 Task: Find connections with filter location Saint-Herblain with filter topic #innovationwith filter profile language Potuguese with filter current company RIVIGO with filter school GOVERNMENT ENGINEERING COLLEGE, BHARUCH 014 with filter industry Consumer Goods Rental with filter service category Tax Preparation with filter keywords title Bank Teller
Action: Mouse pressed left at (248, 197)
Screenshot: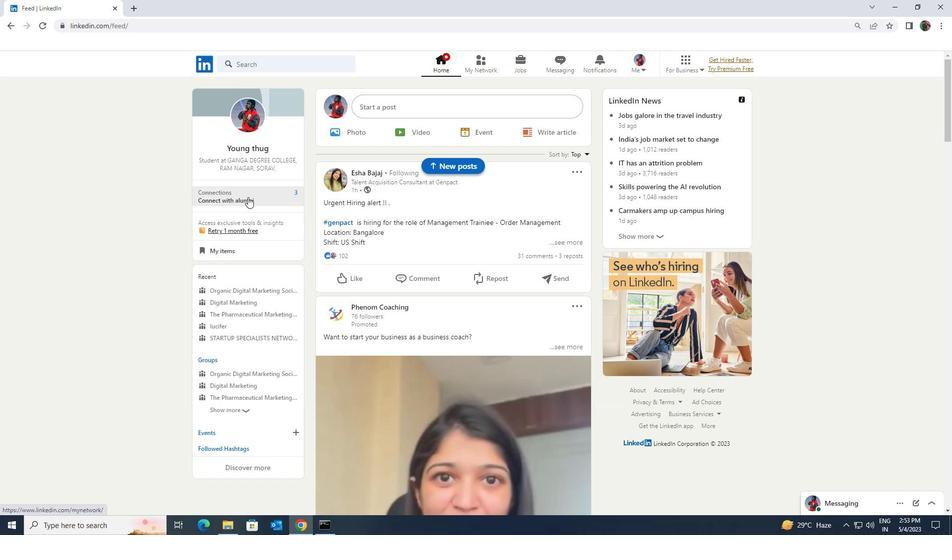 
Action: Mouse moved to (255, 114)
Screenshot: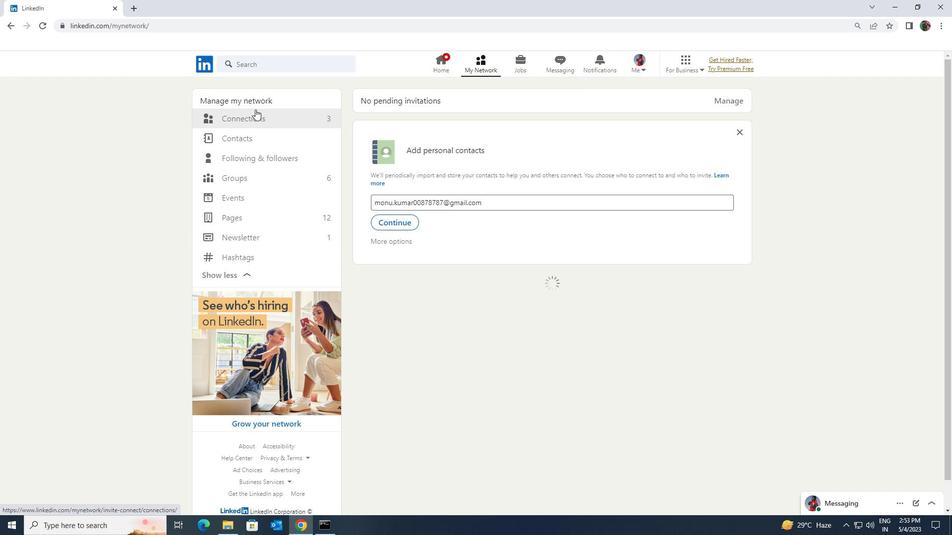 
Action: Mouse pressed left at (255, 114)
Screenshot: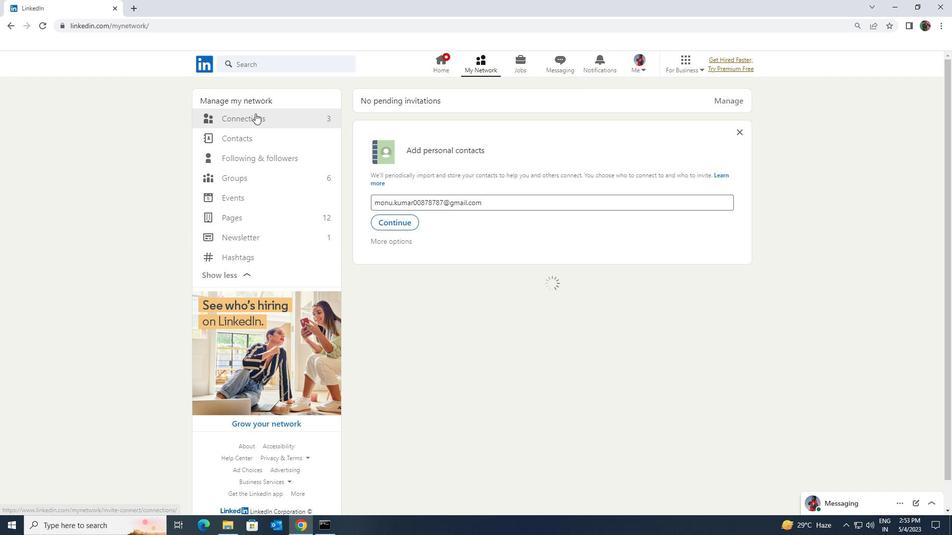 
Action: Mouse moved to (525, 120)
Screenshot: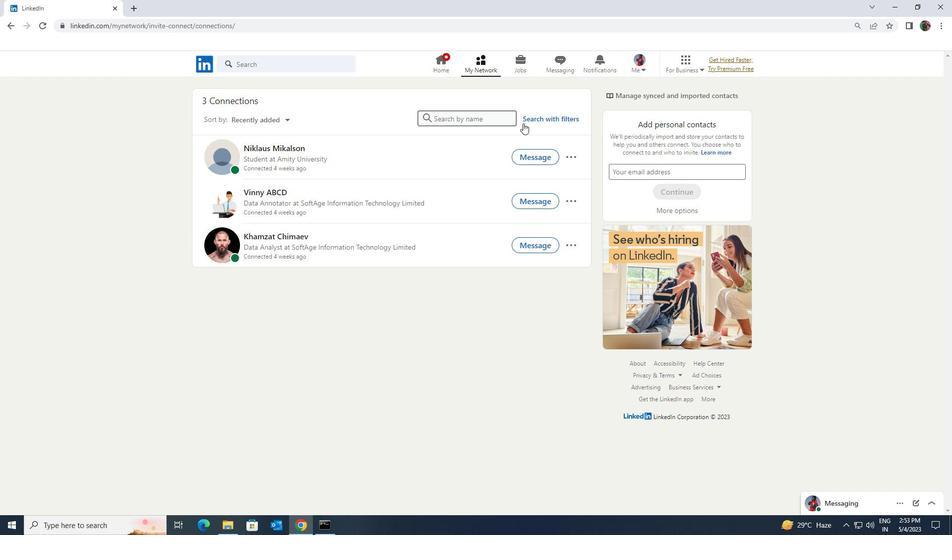 
Action: Mouse pressed left at (525, 120)
Screenshot: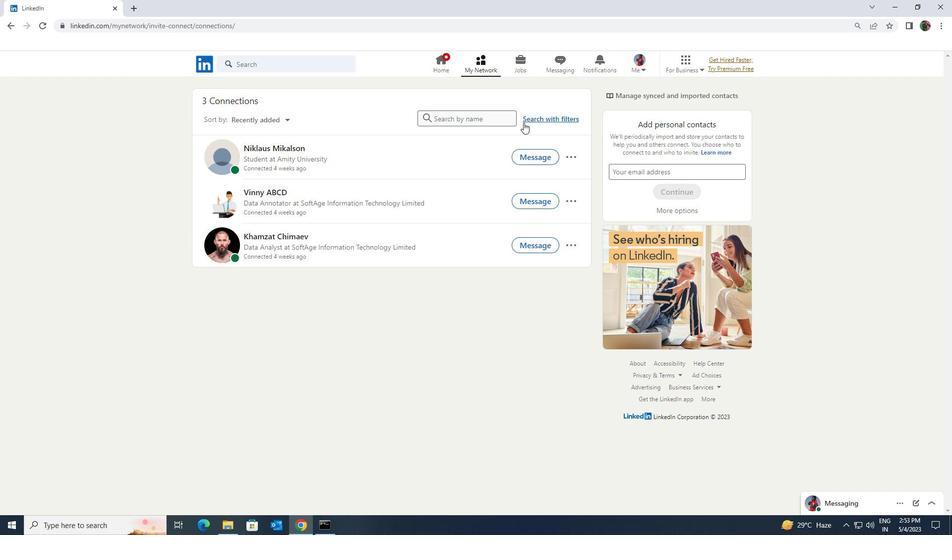 
Action: Mouse moved to (509, 94)
Screenshot: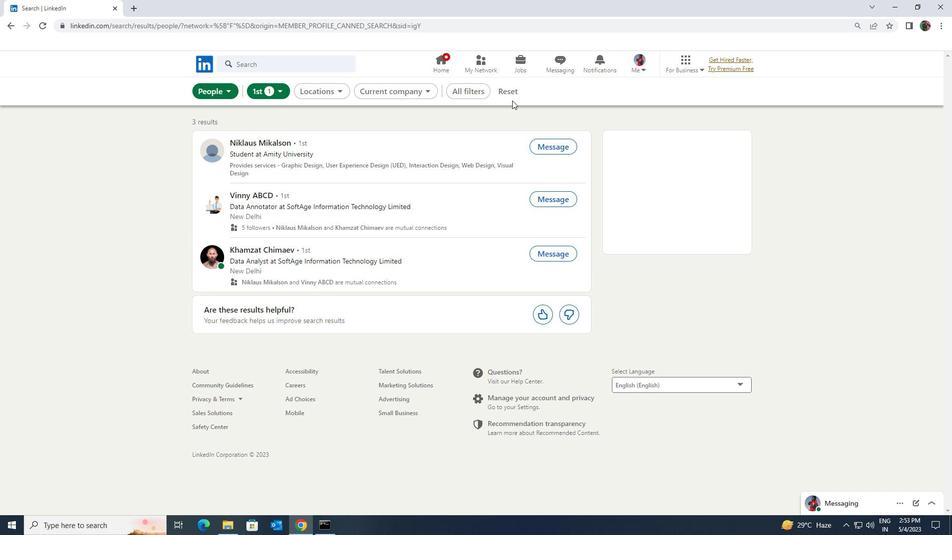 
Action: Mouse pressed left at (509, 94)
Screenshot: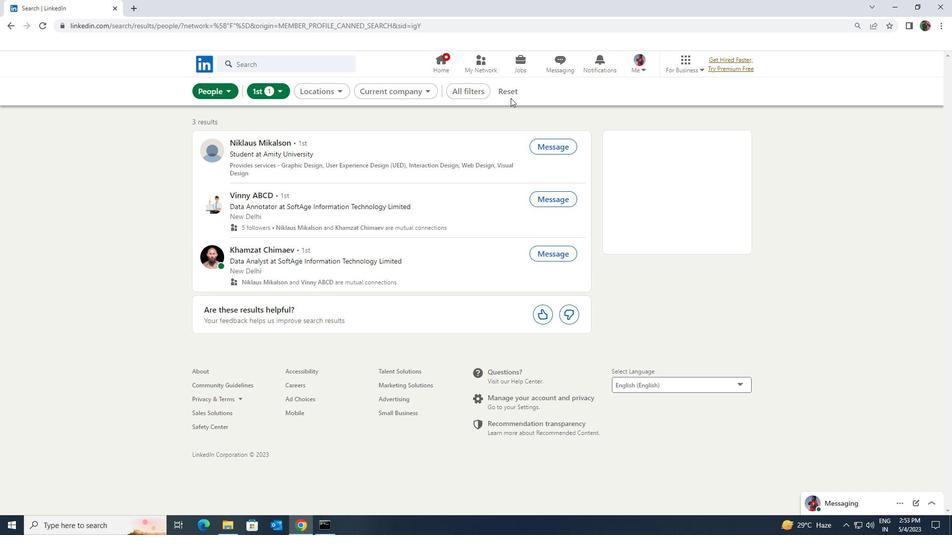 
Action: Mouse moved to (488, 88)
Screenshot: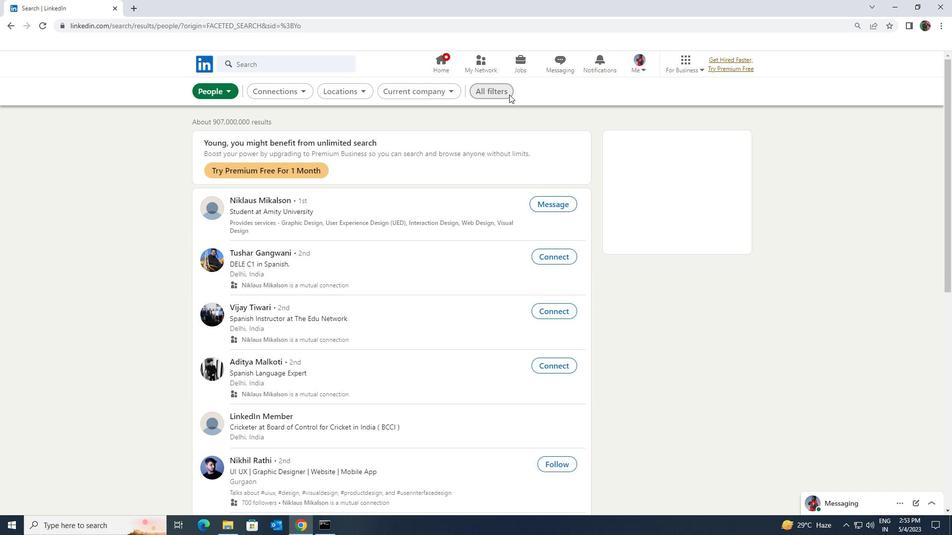 
Action: Mouse pressed left at (488, 88)
Screenshot: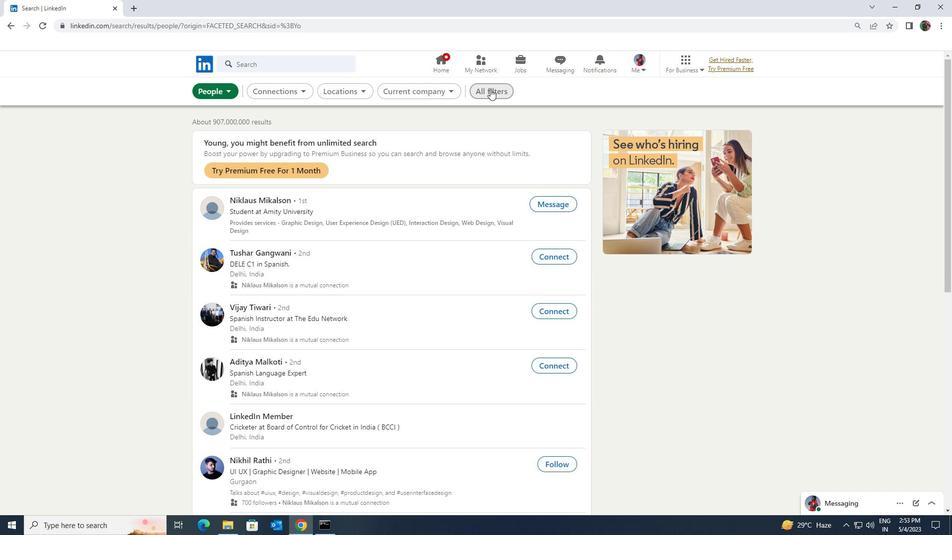 
Action: Mouse moved to (824, 387)
Screenshot: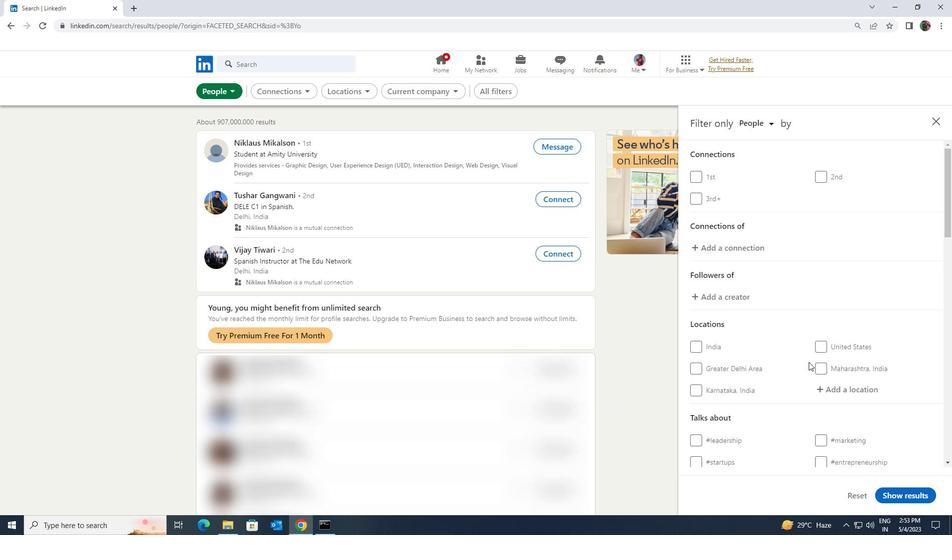 
Action: Mouse pressed left at (824, 387)
Screenshot: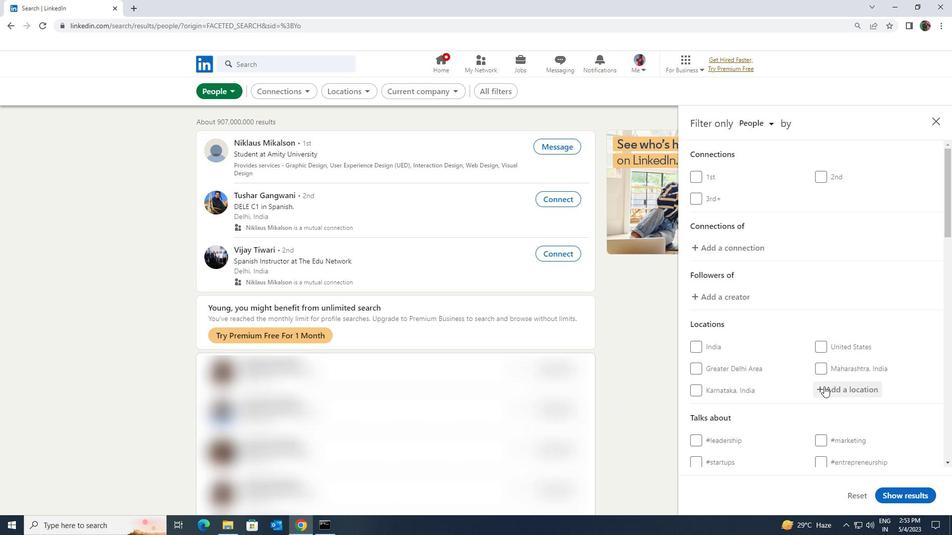 
Action: Key pressed <Key.shift>SAINT<Key.space><Key.shift><Key.shift><Key.shift><Key.shift><Key.shift><Key.shift><Key.shift><Key.shift><Key.shift><Key.shift><Key.shift><Key.shift><Key.shift><Key.shift><Key.shift><Key.shift><Key.shift><Key.shift>HERB
Screenshot: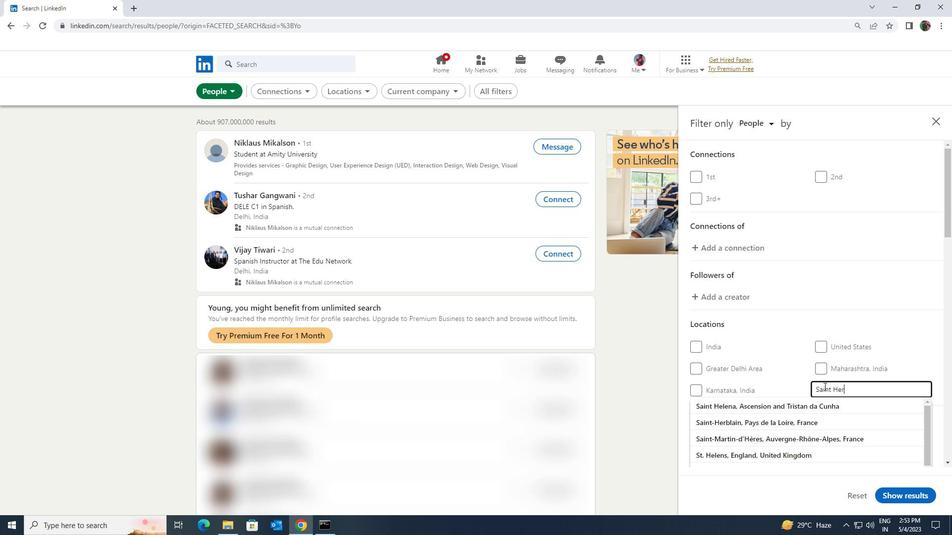 
Action: Mouse moved to (823, 401)
Screenshot: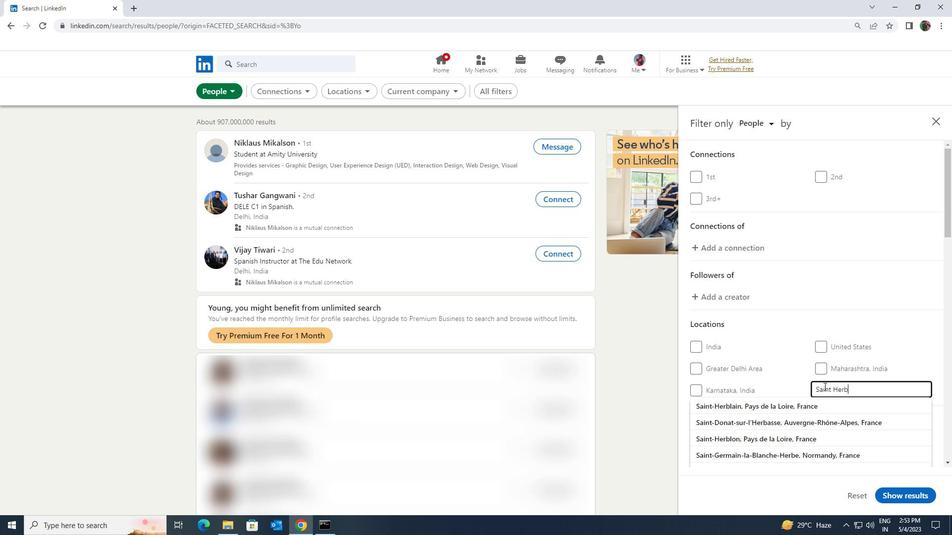 
Action: Mouse pressed left at (823, 401)
Screenshot: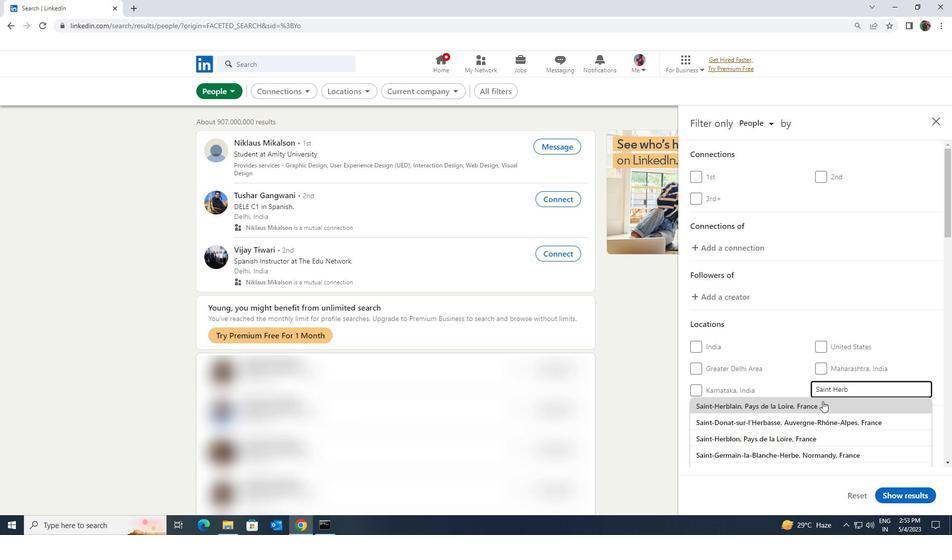 
Action: Mouse moved to (821, 401)
Screenshot: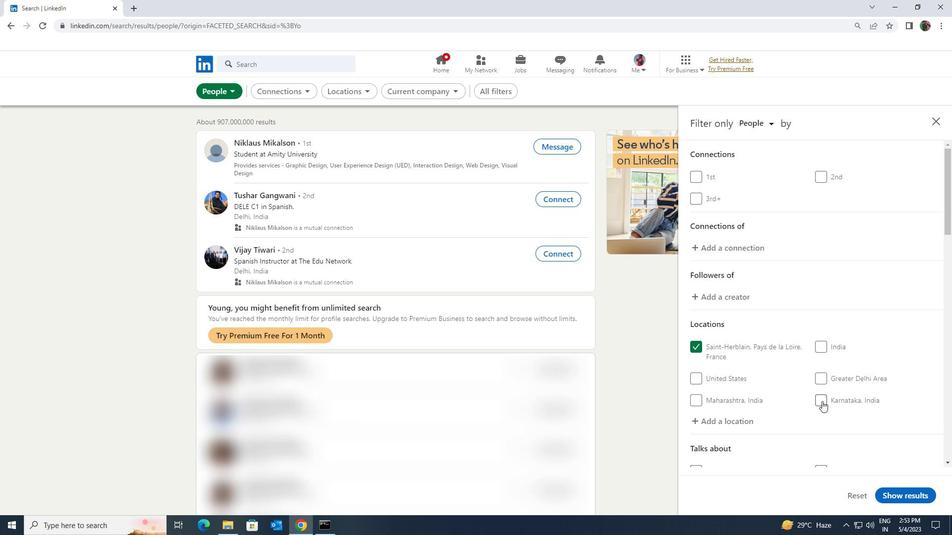 
Action: Mouse scrolled (821, 401) with delta (0, 0)
Screenshot: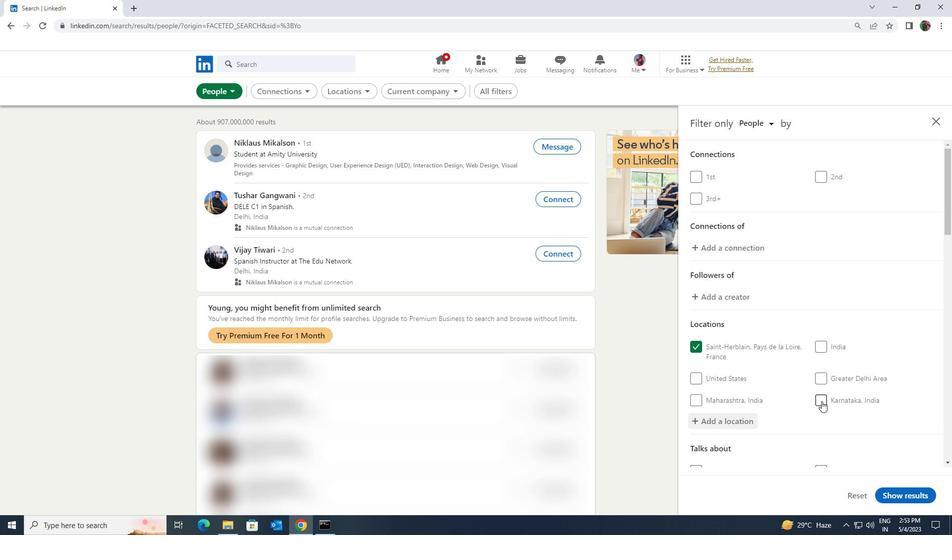 
Action: Mouse scrolled (821, 401) with delta (0, 0)
Screenshot: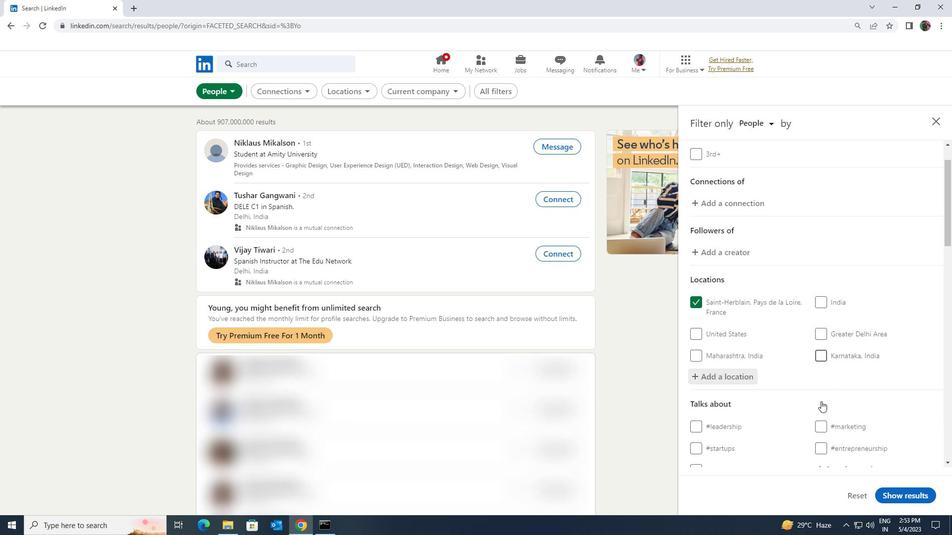 
Action: Mouse moved to (823, 412)
Screenshot: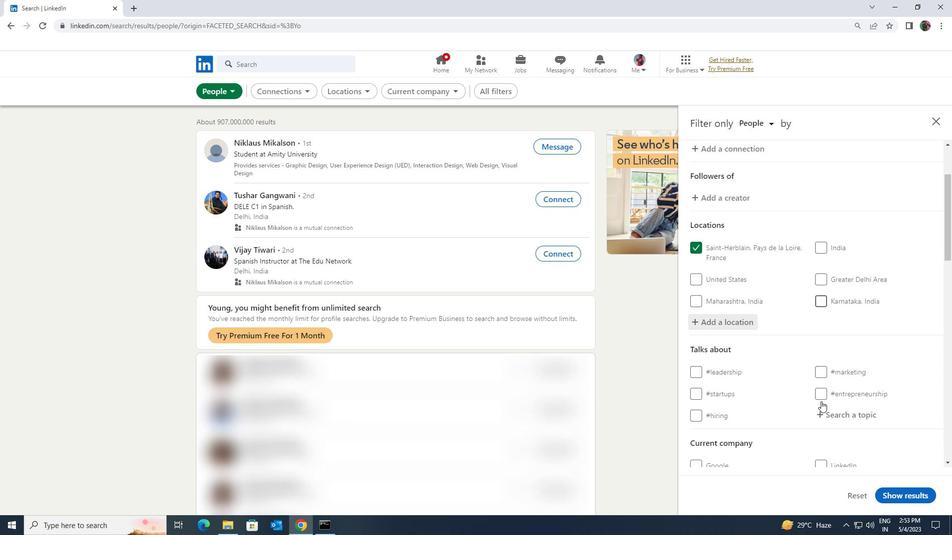 
Action: Mouse pressed left at (823, 412)
Screenshot: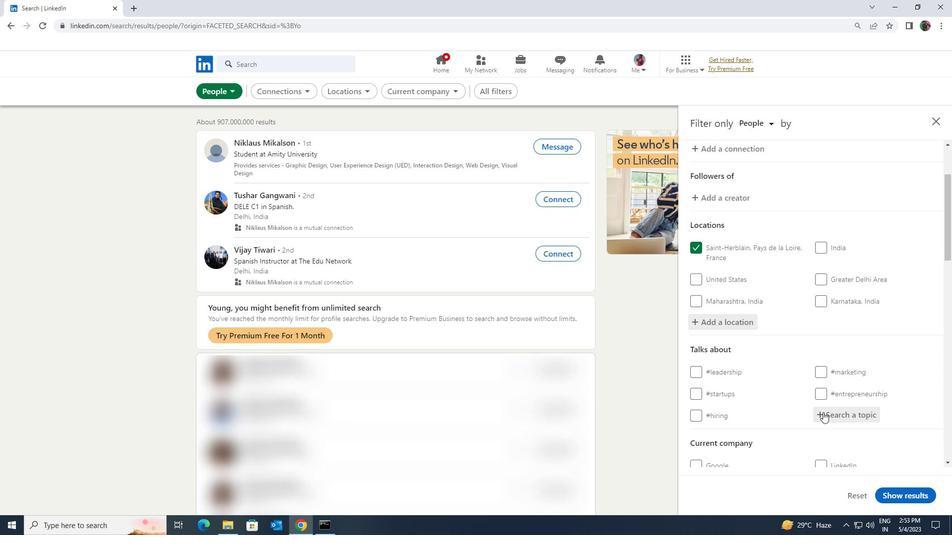 
Action: Key pressed <Key.shift><Key.shift>INNOVAT
Screenshot: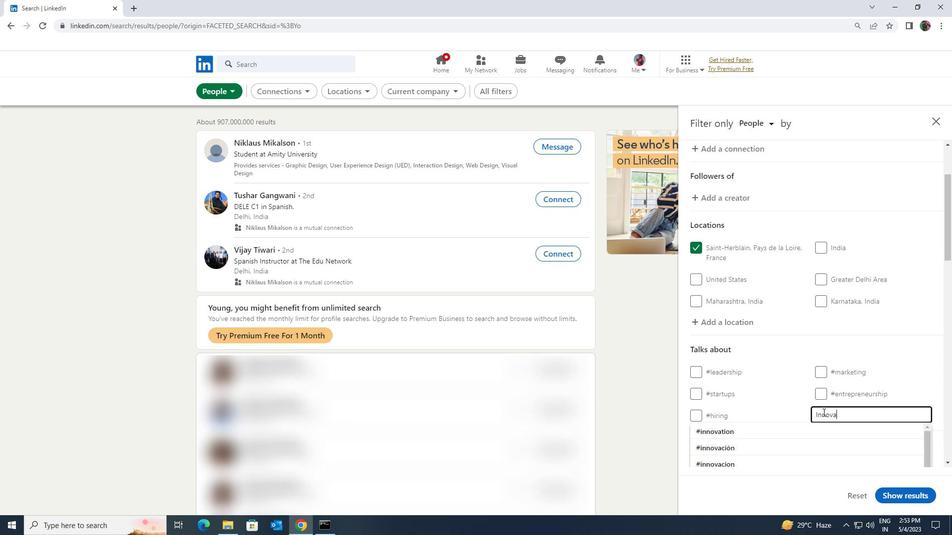 
Action: Mouse moved to (822, 426)
Screenshot: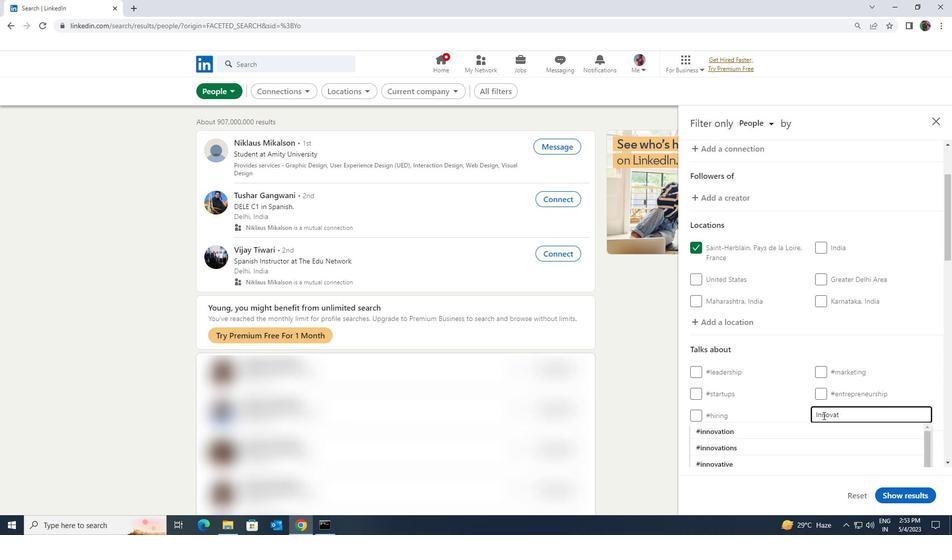 
Action: Mouse pressed left at (822, 426)
Screenshot: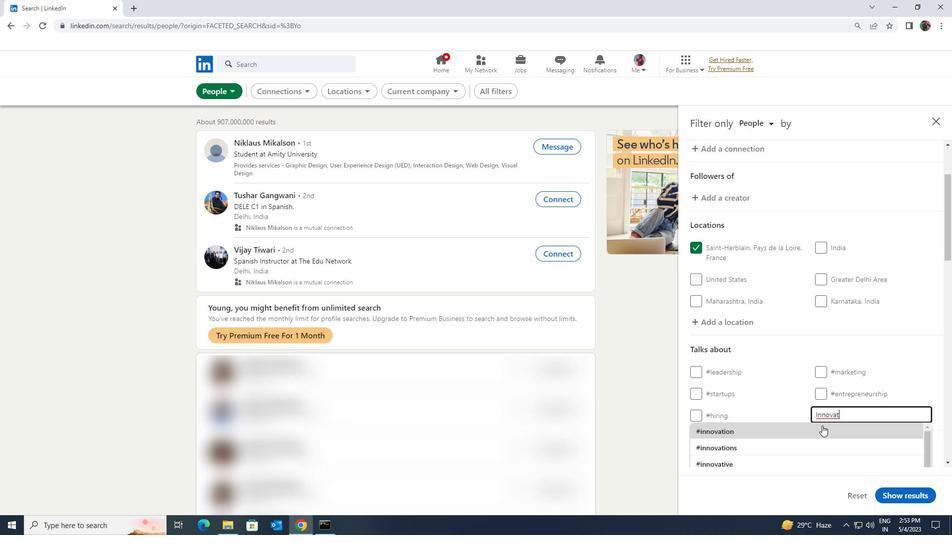 
Action: Mouse scrolled (822, 425) with delta (0, 0)
Screenshot: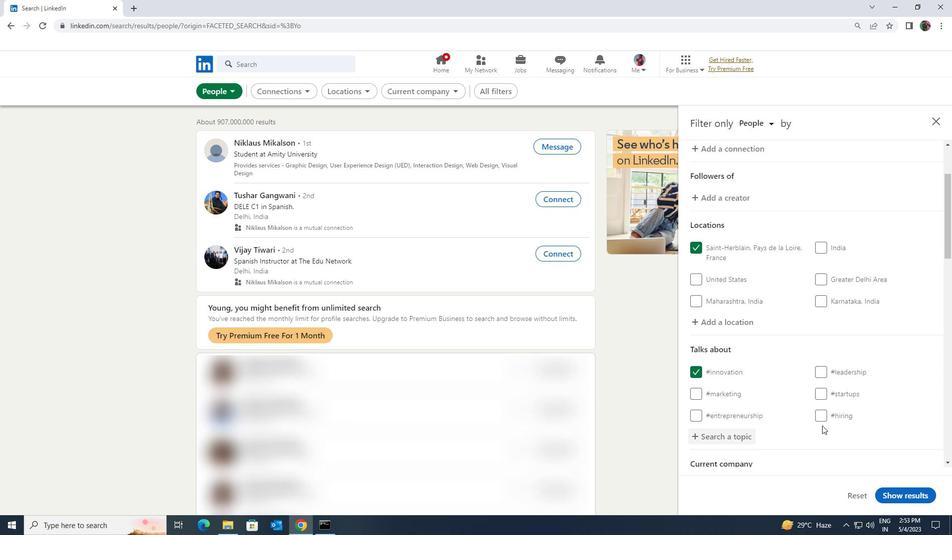 
Action: Mouse scrolled (822, 425) with delta (0, 0)
Screenshot: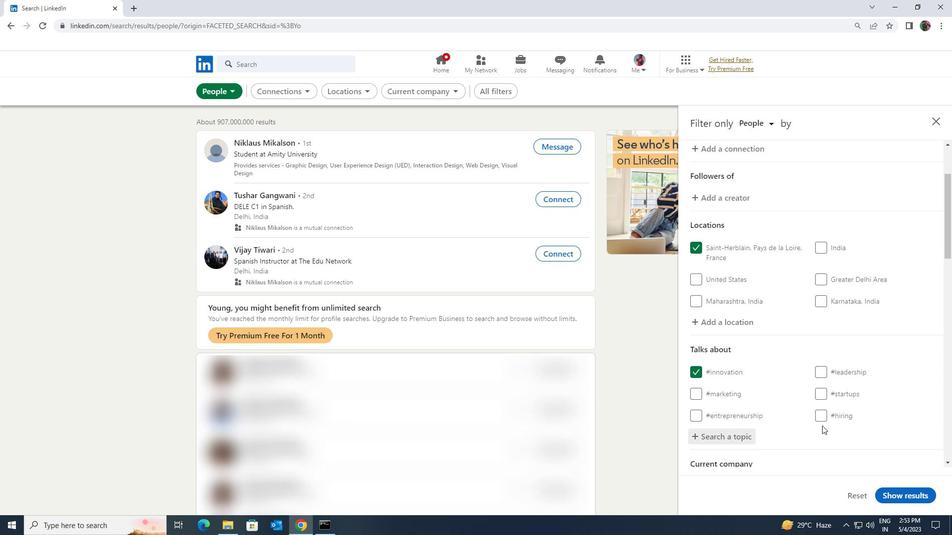 
Action: Mouse scrolled (822, 425) with delta (0, 0)
Screenshot: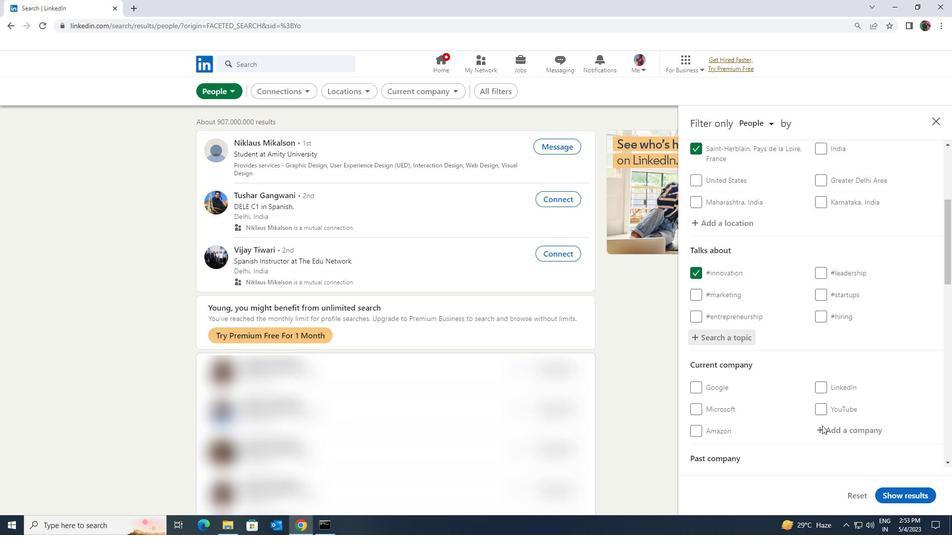 
Action: Mouse scrolled (822, 425) with delta (0, 0)
Screenshot: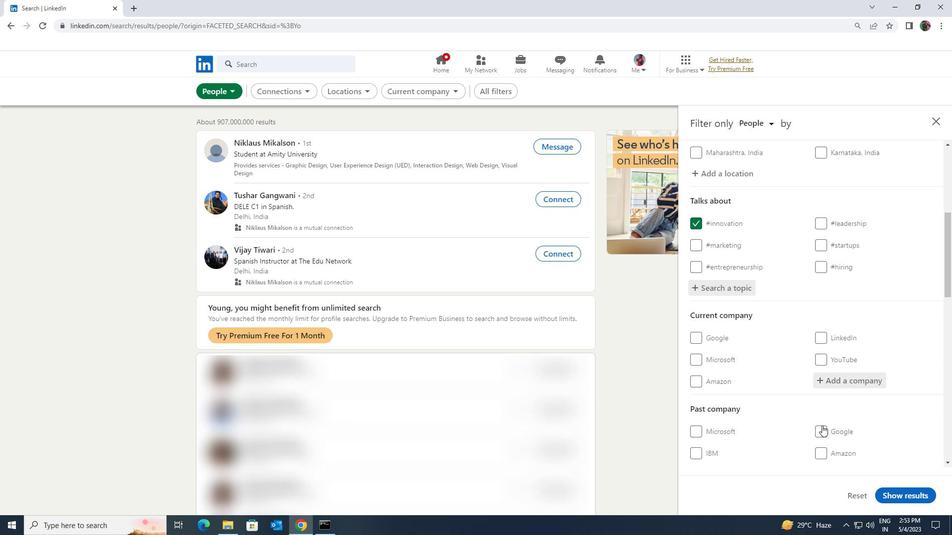 
Action: Mouse scrolled (822, 425) with delta (0, 0)
Screenshot: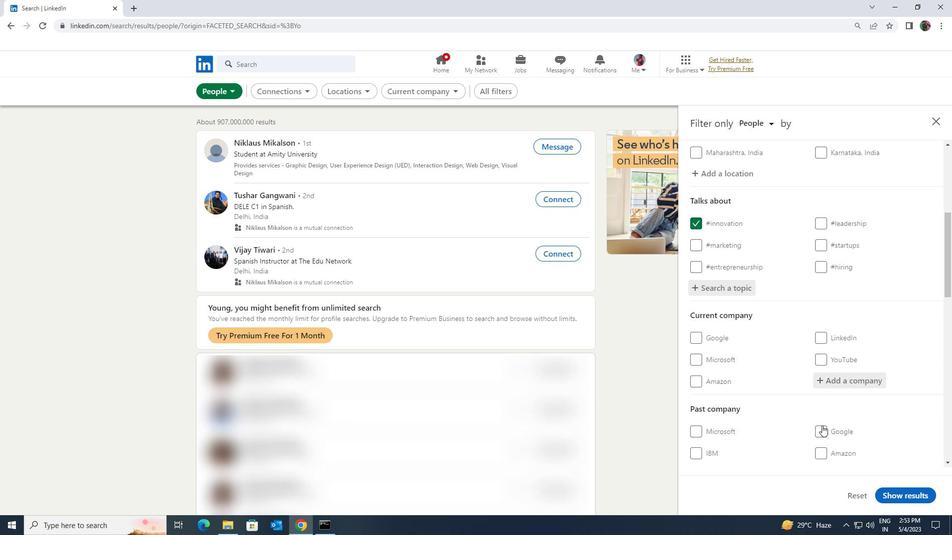 
Action: Mouse scrolled (822, 425) with delta (0, 0)
Screenshot: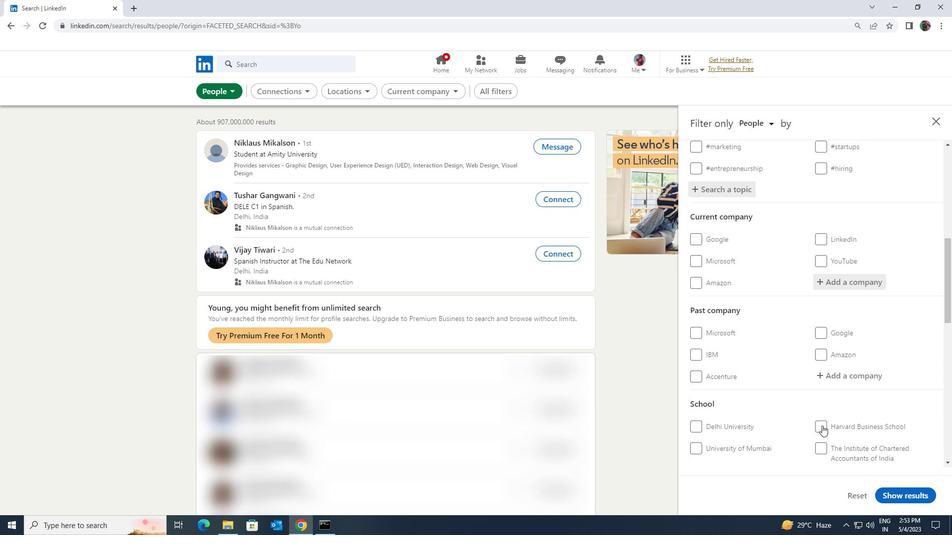 
Action: Mouse scrolled (822, 425) with delta (0, 0)
Screenshot: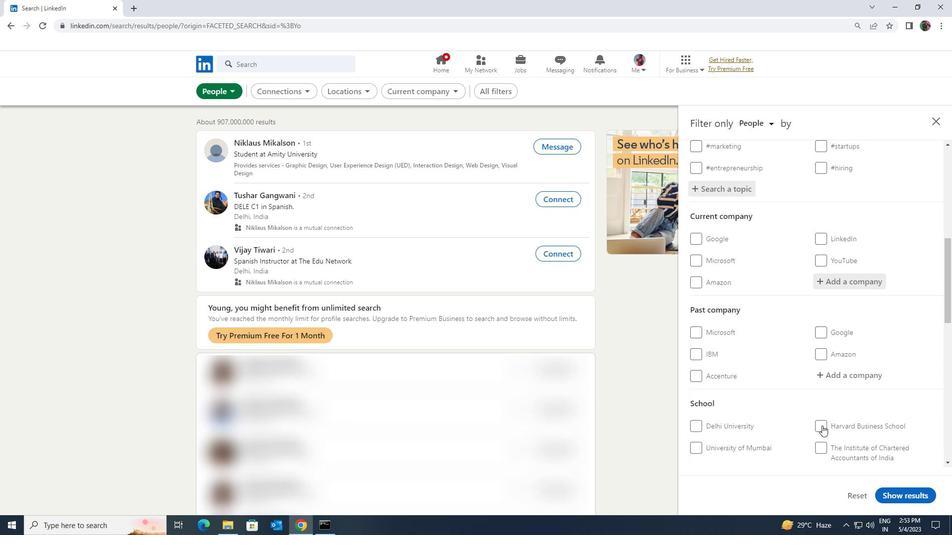 
Action: Mouse scrolled (822, 425) with delta (0, 0)
Screenshot: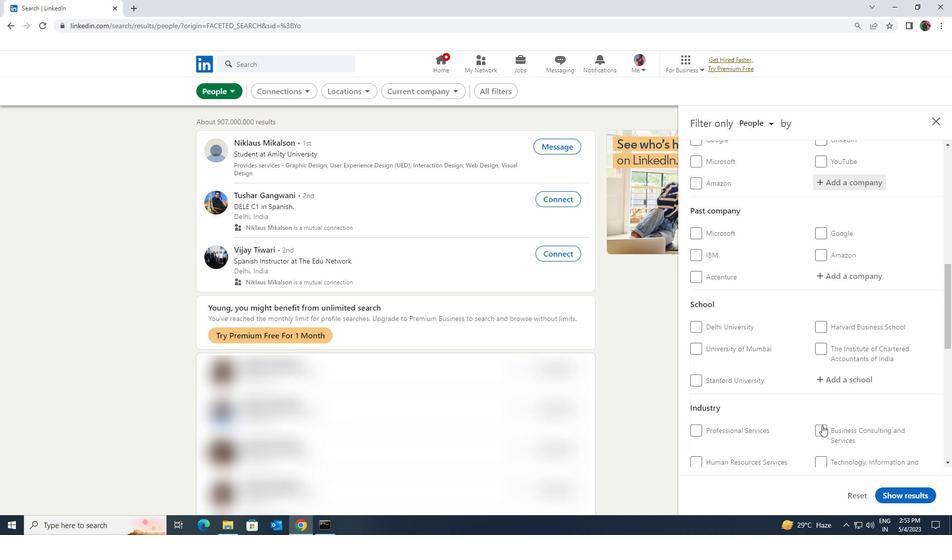 
Action: Mouse scrolled (822, 425) with delta (0, 0)
Screenshot: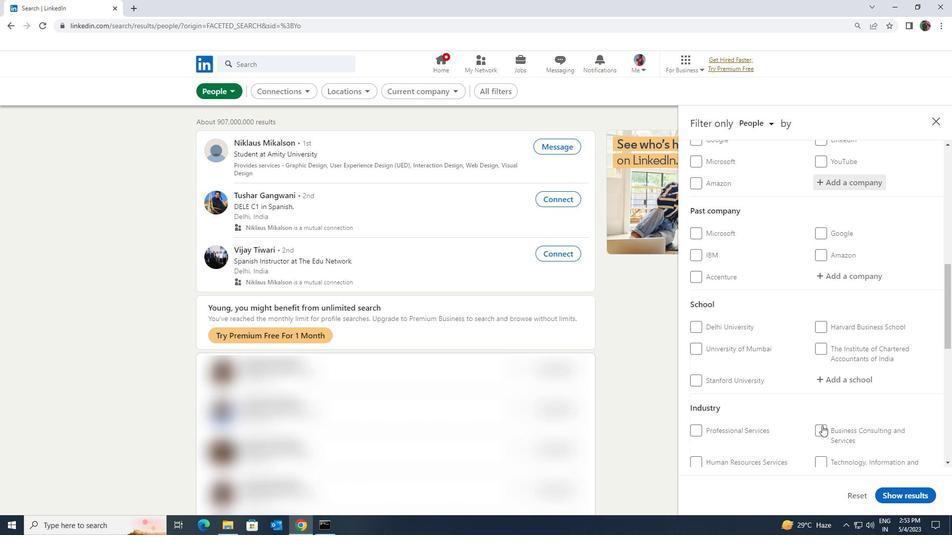 
Action: Mouse scrolled (822, 425) with delta (0, 0)
Screenshot: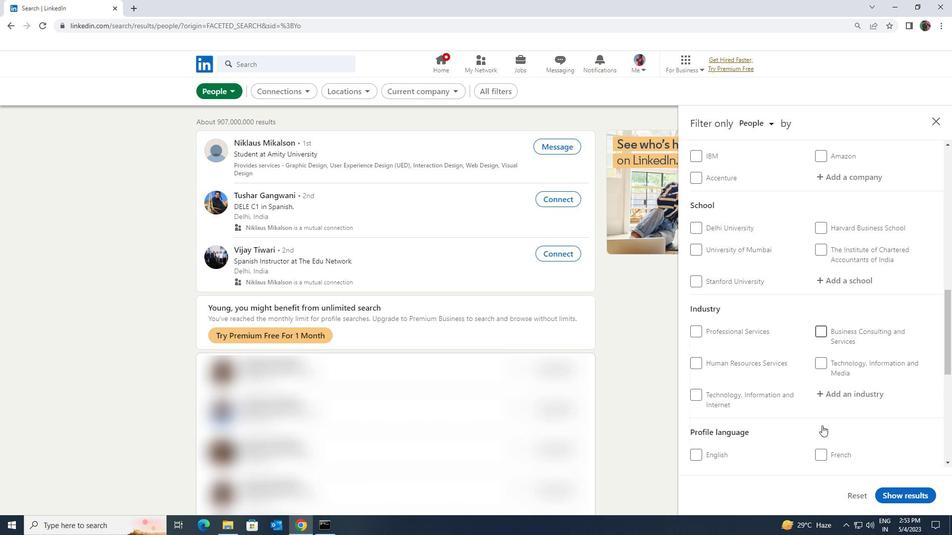 
Action: Mouse pressed left at (822, 426)
Screenshot: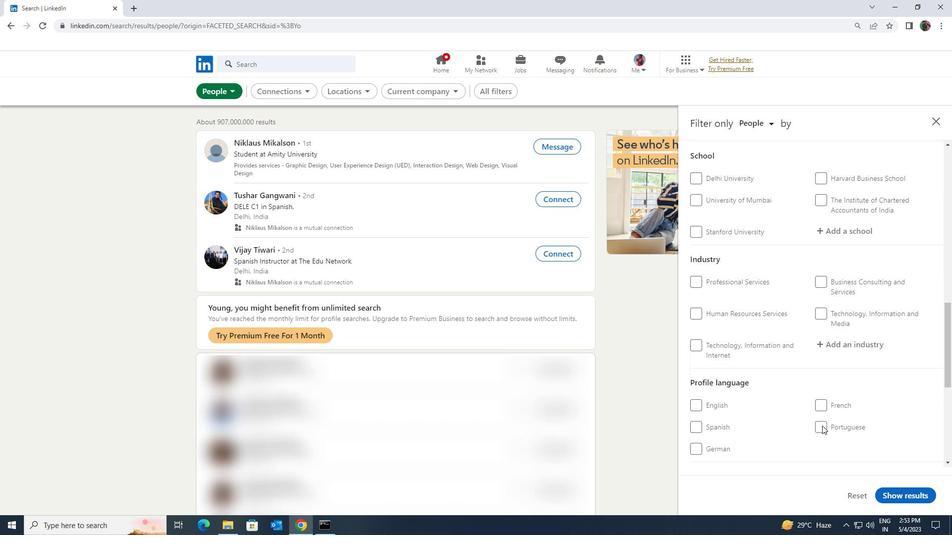 
Action: Mouse scrolled (822, 426) with delta (0, 0)
Screenshot: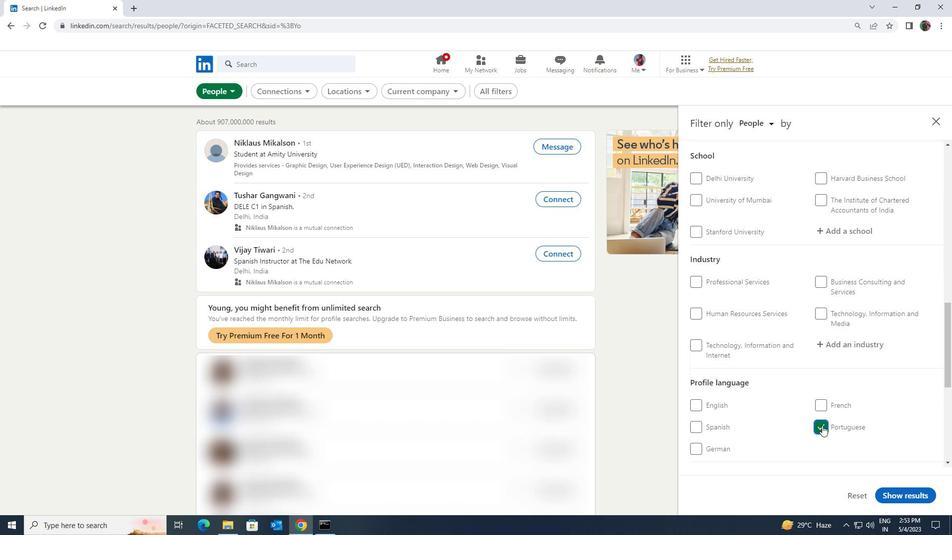 
Action: Mouse scrolled (822, 426) with delta (0, 0)
Screenshot: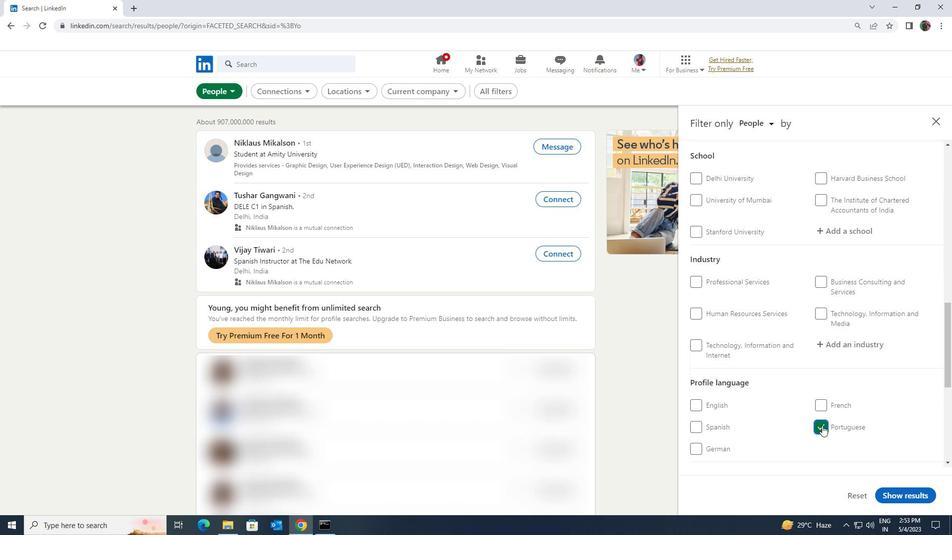 
Action: Mouse moved to (822, 429)
Screenshot: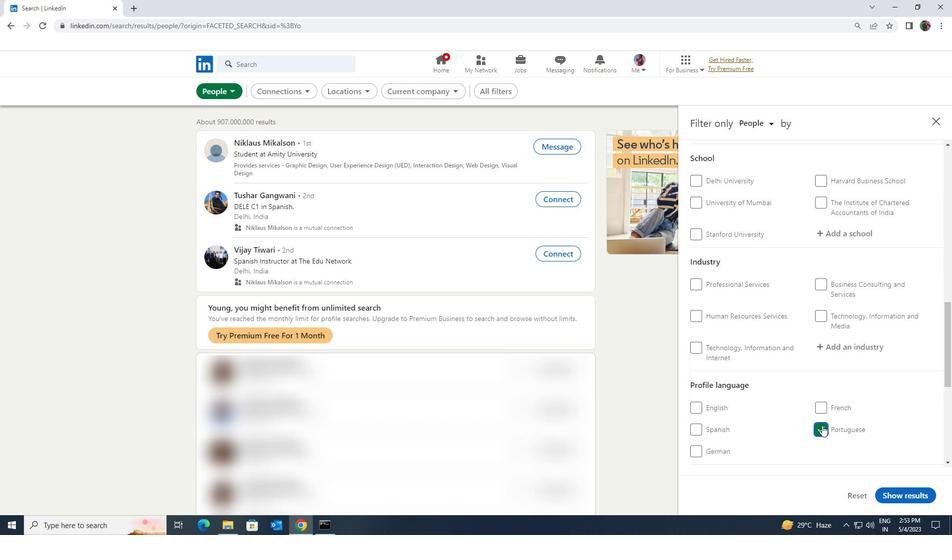 
Action: Mouse scrolled (822, 429) with delta (0, 0)
Screenshot: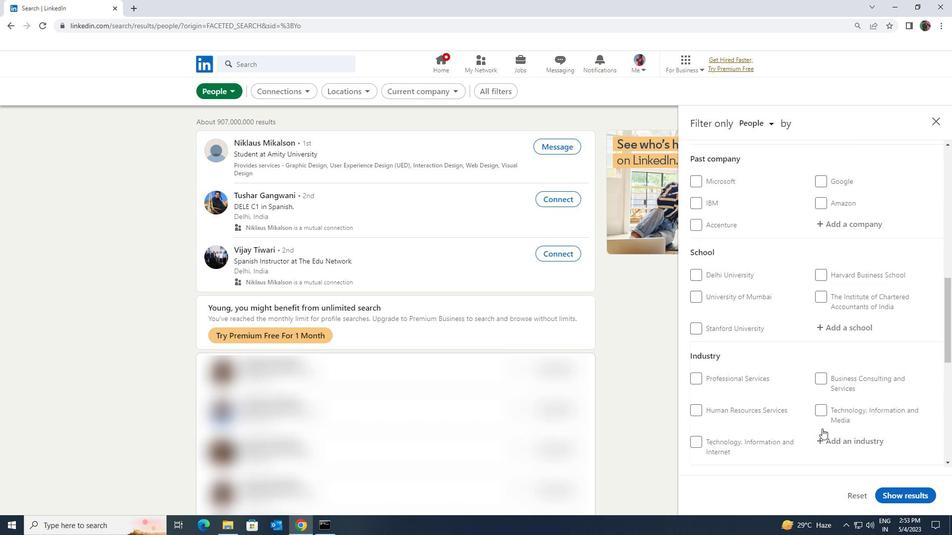 
Action: Mouse scrolled (822, 429) with delta (0, 0)
Screenshot: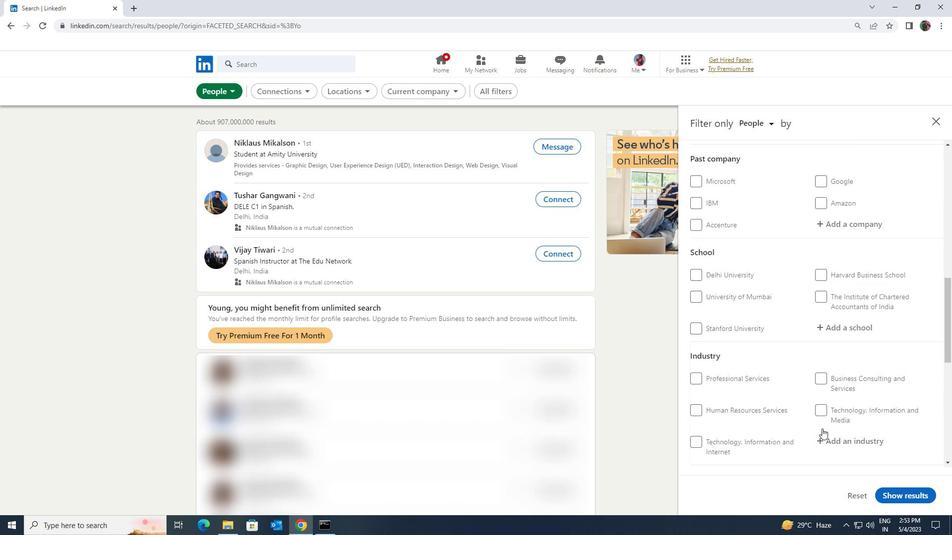 
Action: Mouse scrolled (822, 429) with delta (0, 0)
Screenshot: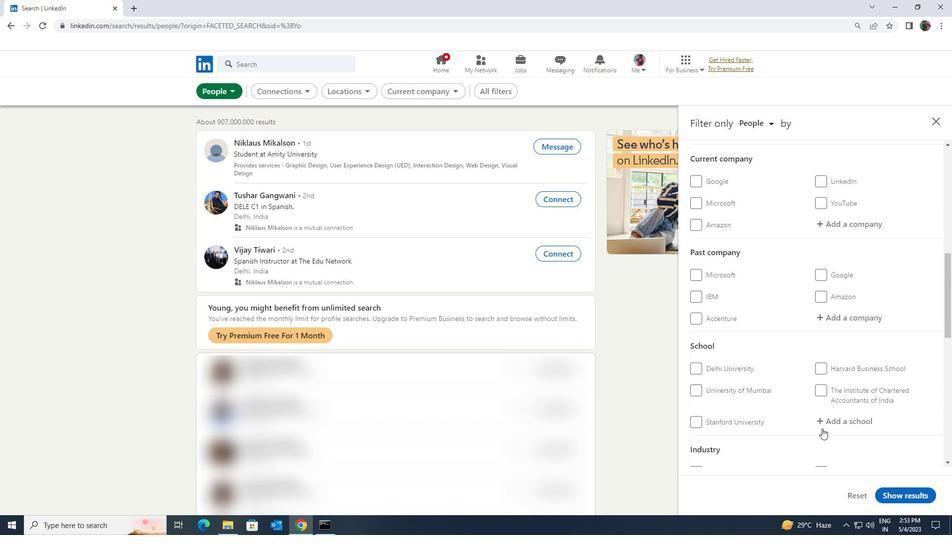 
Action: Mouse scrolled (822, 429) with delta (0, 0)
Screenshot: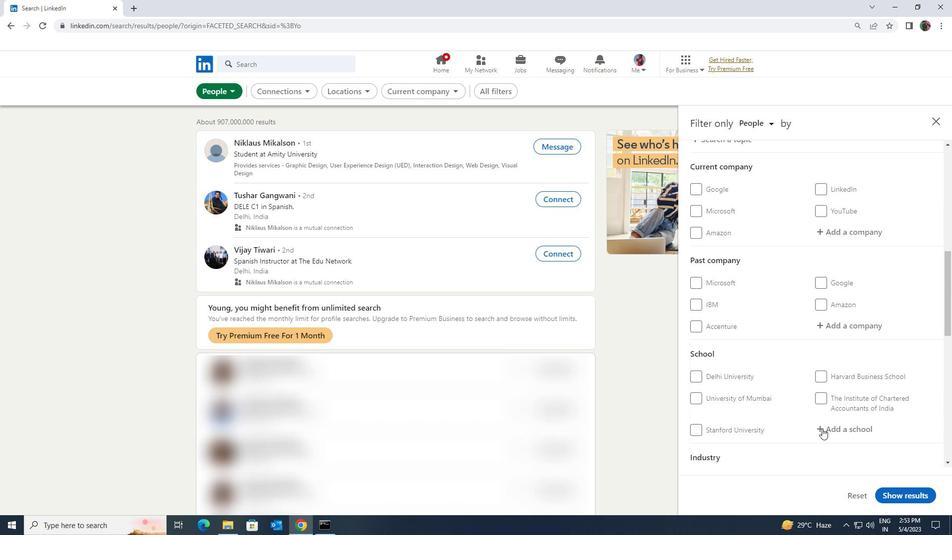 
Action: Mouse scrolled (822, 429) with delta (0, 0)
Screenshot: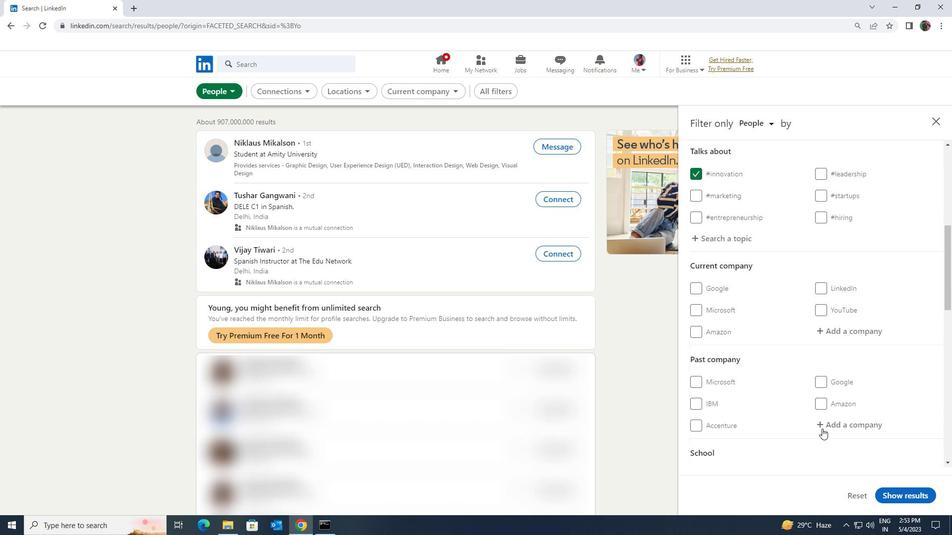 
Action: Mouse moved to (827, 381)
Screenshot: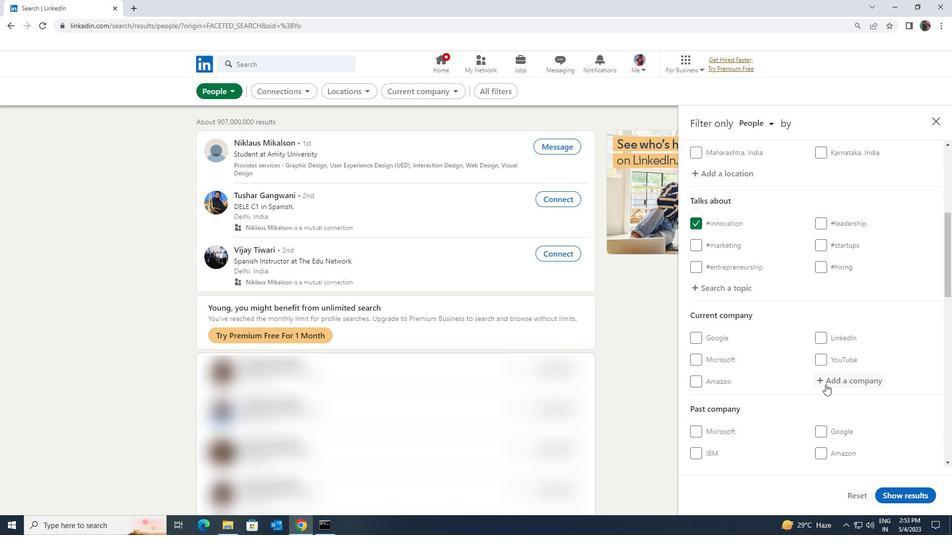 
Action: Mouse pressed left at (827, 381)
Screenshot: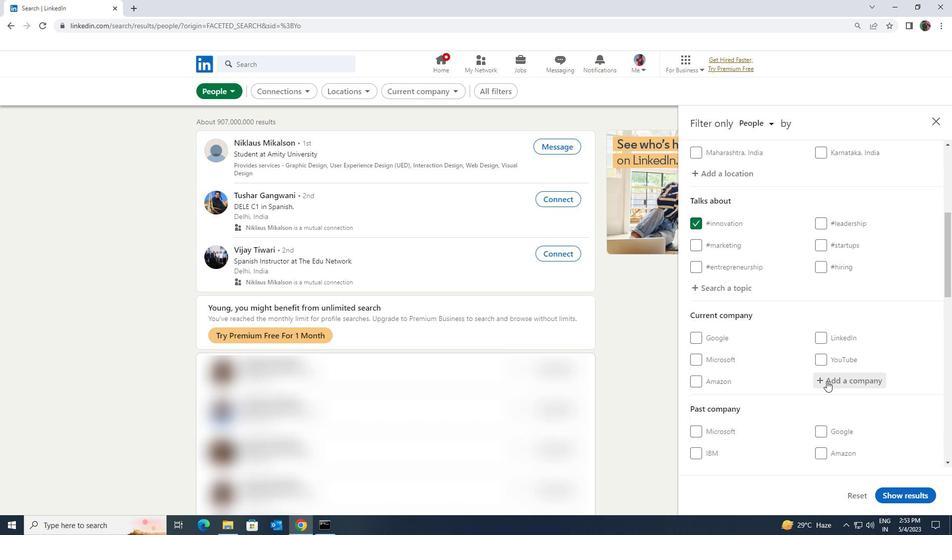 
Action: Key pressed <Key.shift>RIVIC<Key.backspace>GO
Screenshot: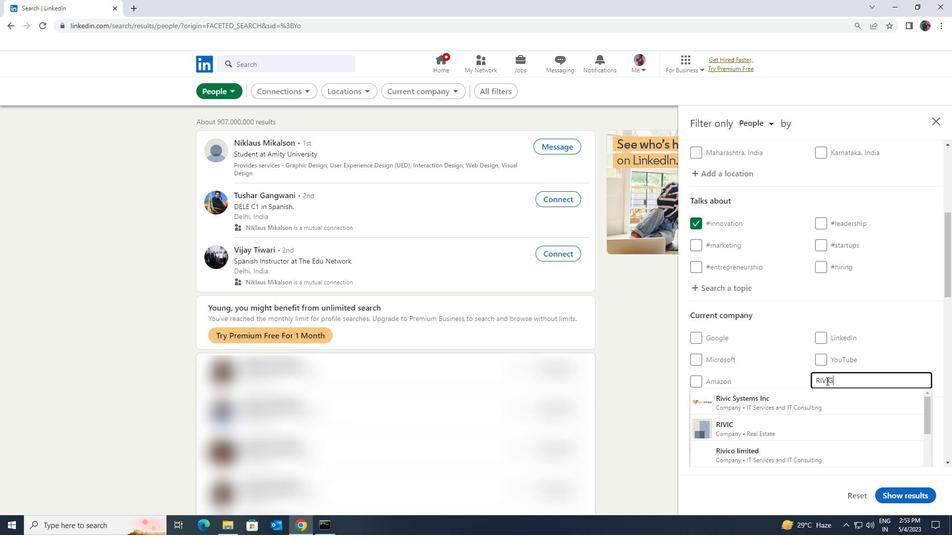 
Action: Mouse moved to (823, 390)
Screenshot: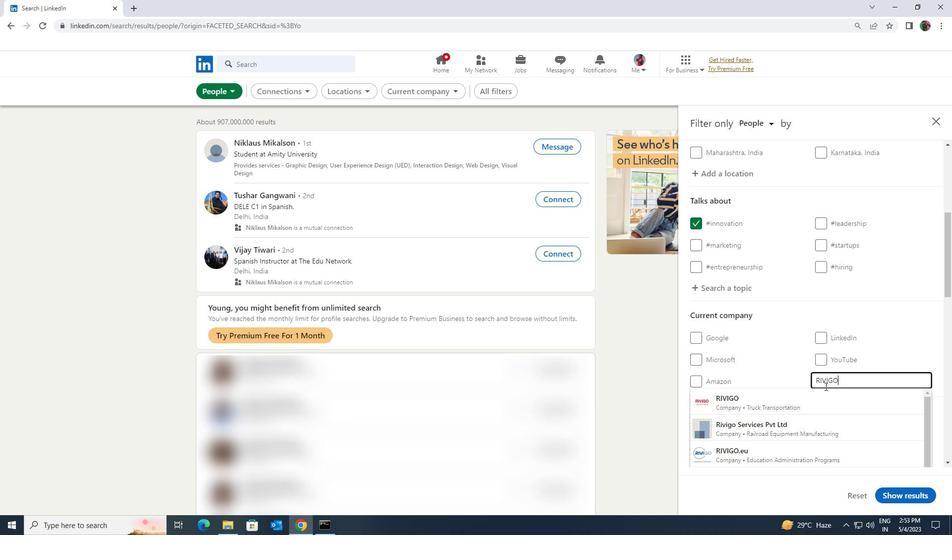 
Action: Mouse pressed left at (823, 390)
Screenshot: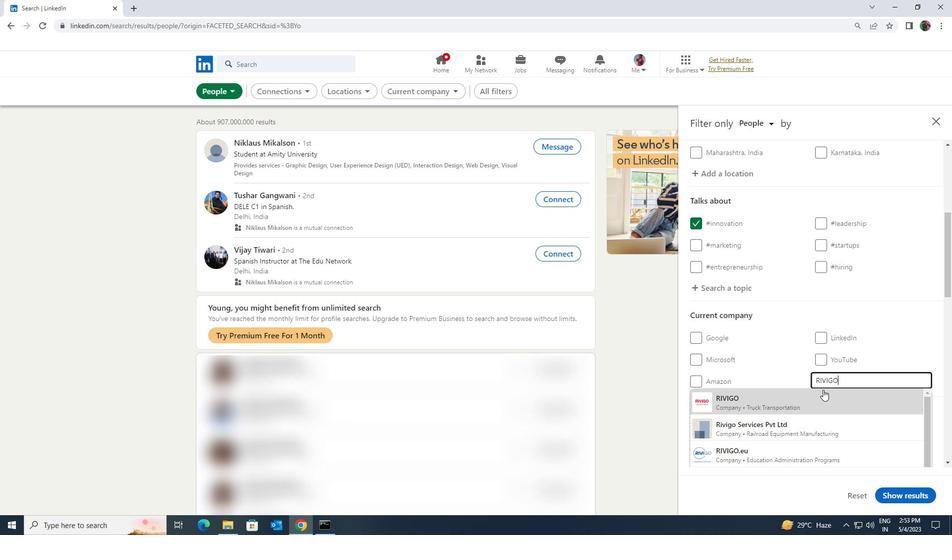 
Action: Mouse scrolled (823, 390) with delta (0, 0)
Screenshot: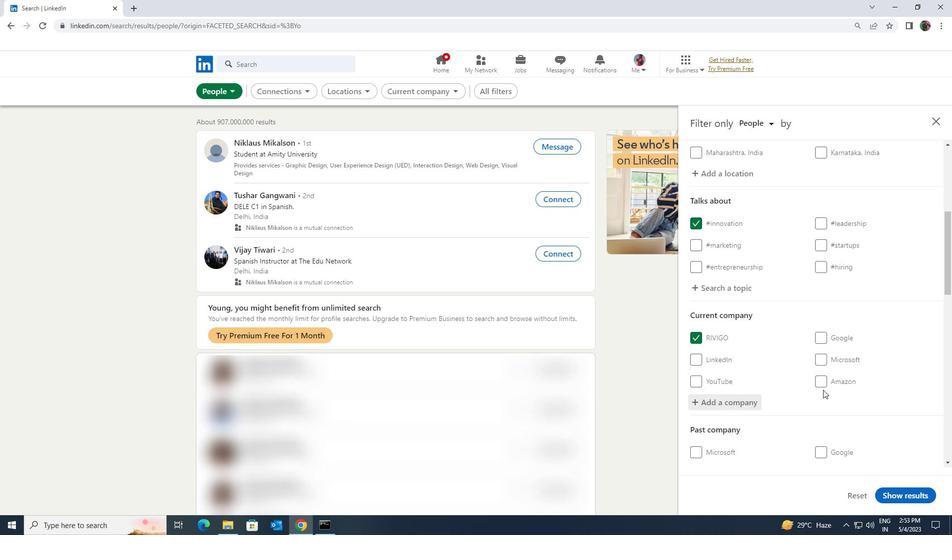 
Action: Mouse scrolled (823, 390) with delta (0, 0)
Screenshot: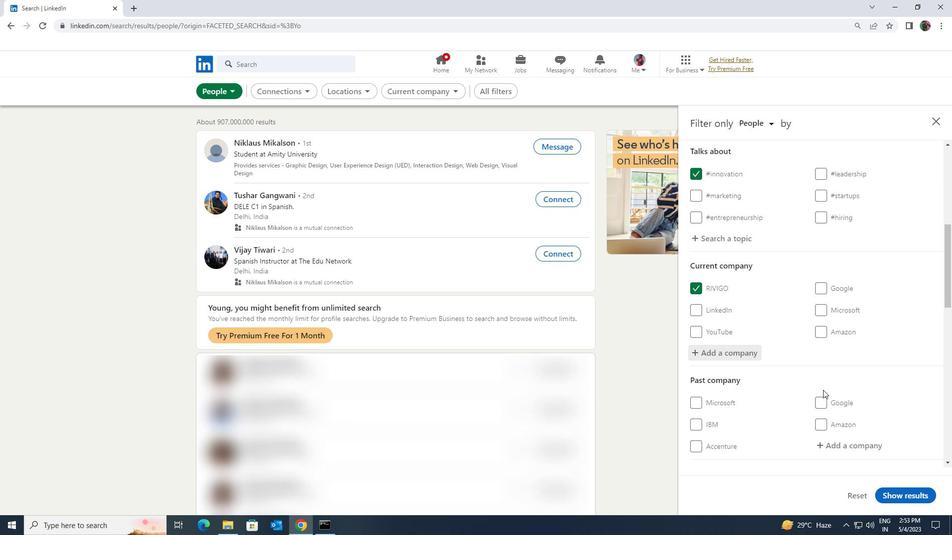 
Action: Mouse scrolled (823, 390) with delta (0, 0)
Screenshot: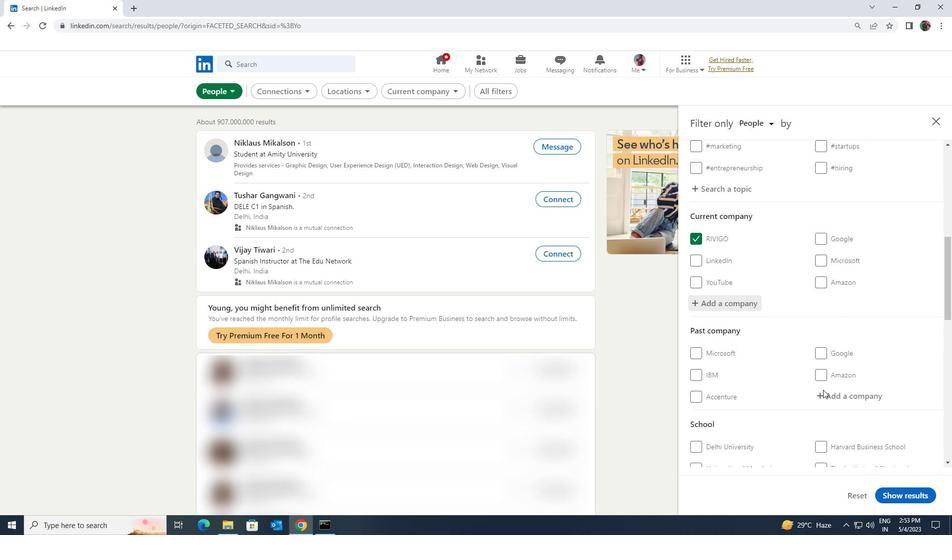 
Action: Mouse scrolled (823, 390) with delta (0, 0)
Screenshot: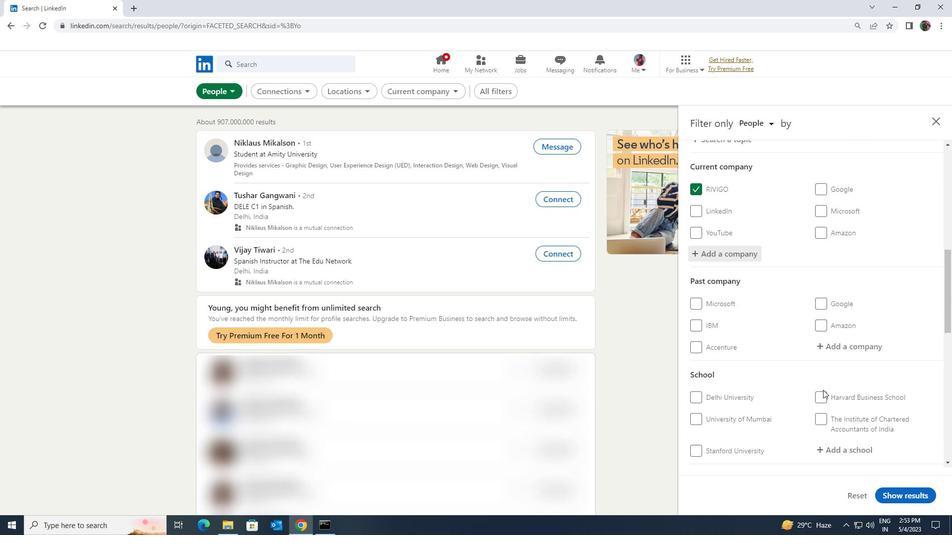 
Action: Mouse moved to (823, 398)
Screenshot: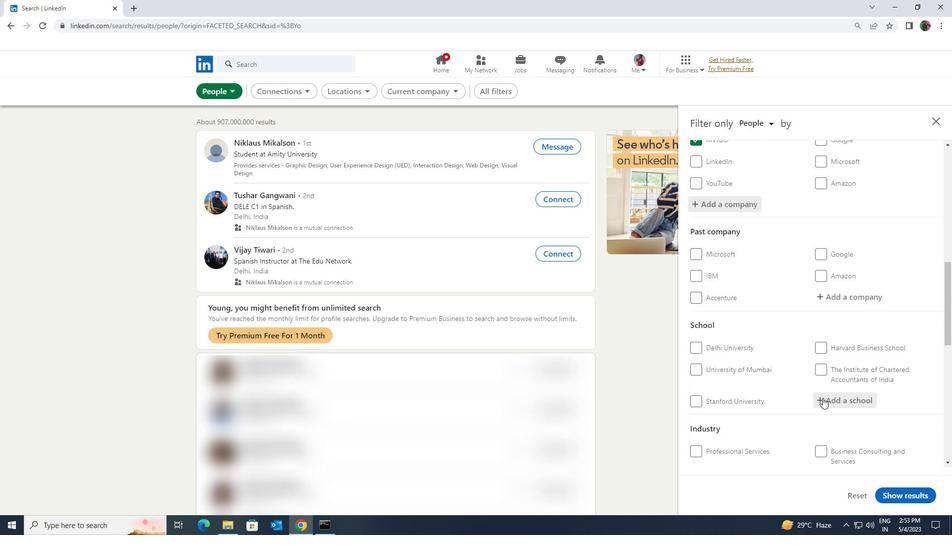 
Action: Mouse pressed left at (823, 398)
Screenshot: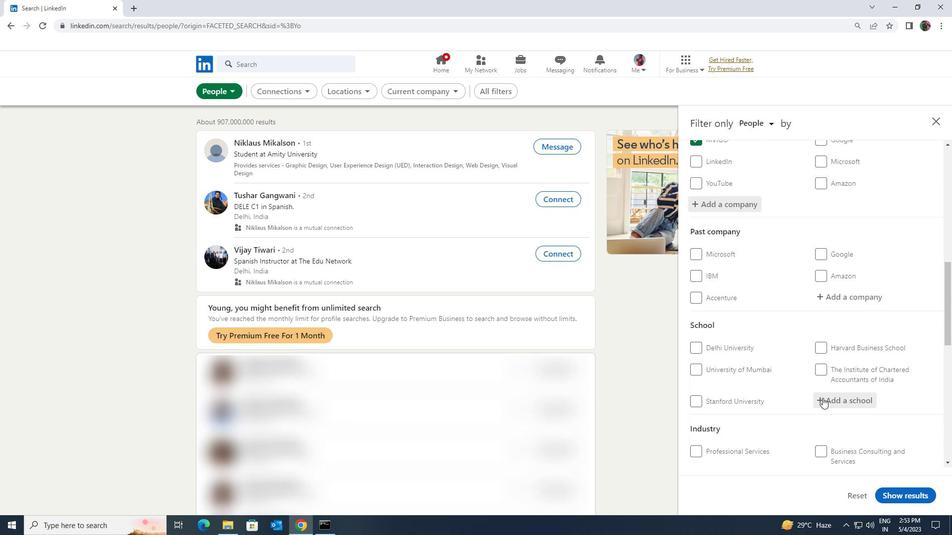 
Action: Key pressed <Key.shift>GOVERNMENT<Key.space><Key.shift>ENGINEERING<Key.space>V<Key.backspace>COLLEGE<Key.space><Key.shift>BHA
Screenshot: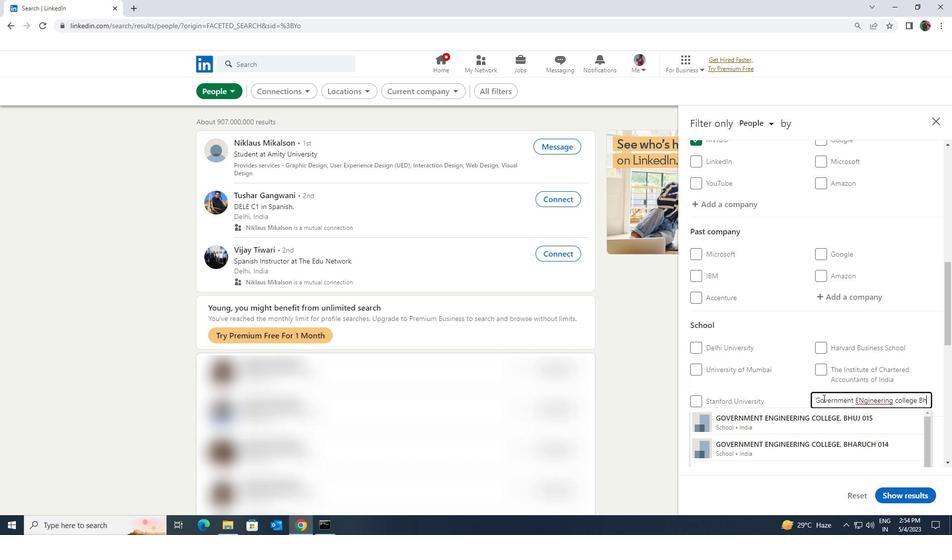 
Action: Mouse moved to (827, 412)
Screenshot: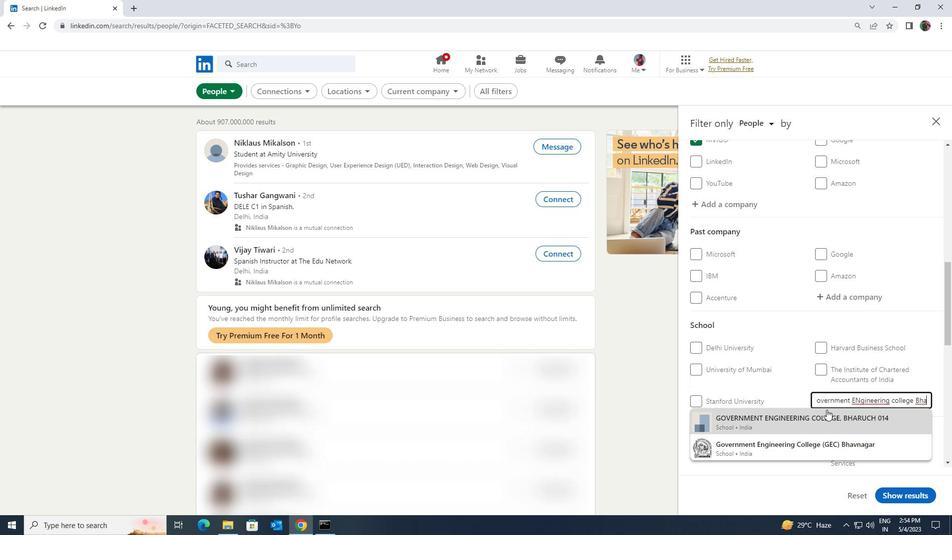 
Action: Mouse pressed left at (827, 412)
Screenshot: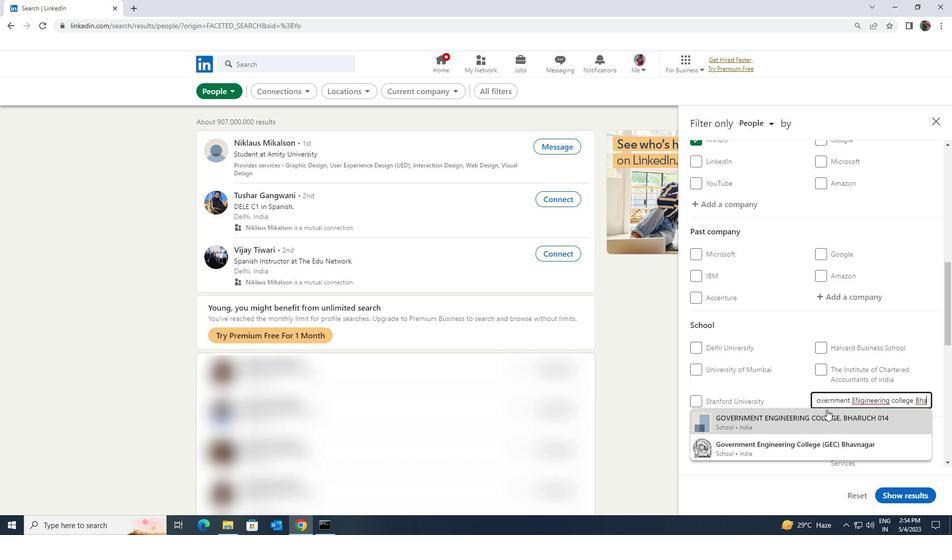 
Action: Mouse scrolled (827, 411) with delta (0, 0)
Screenshot: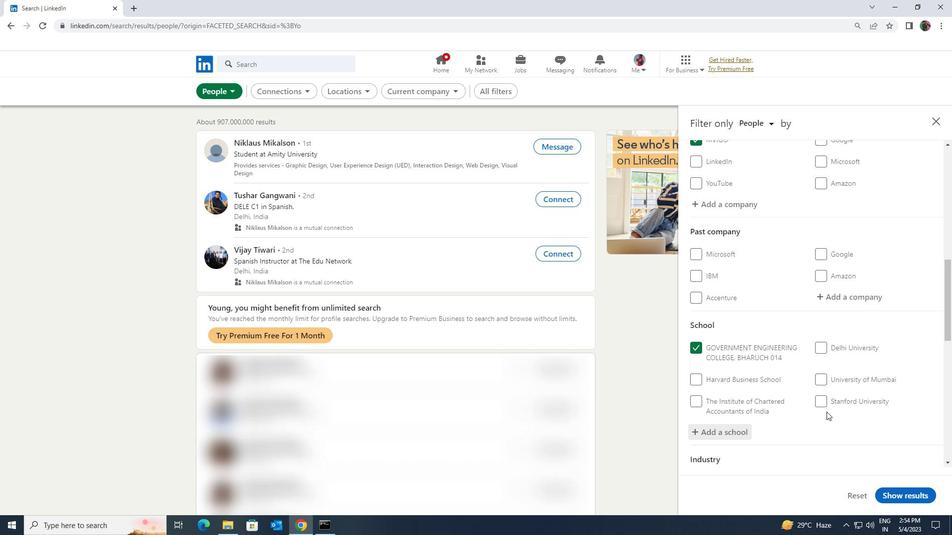 
Action: Mouse scrolled (827, 411) with delta (0, 0)
Screenshot: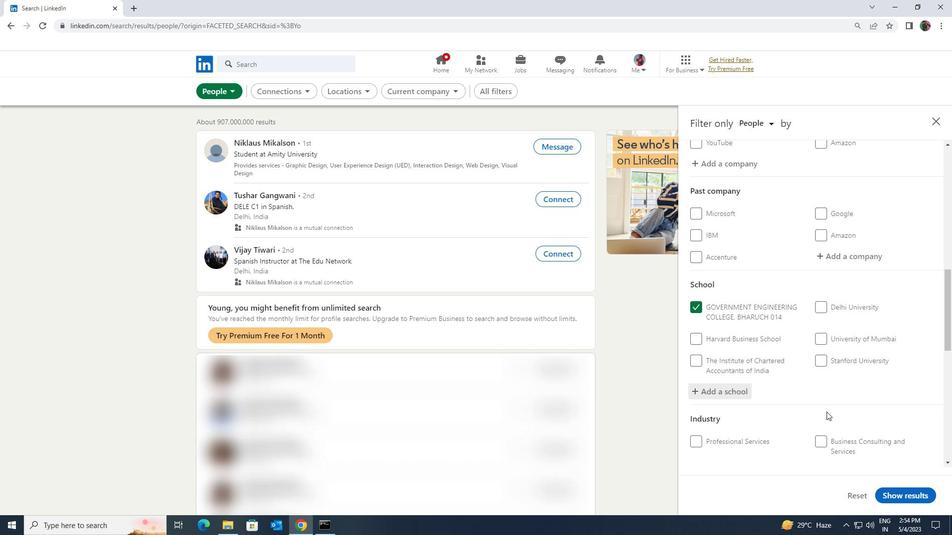 
Action: Mouse scrolled (827, 411) with delta (0, 0)
Screenshot: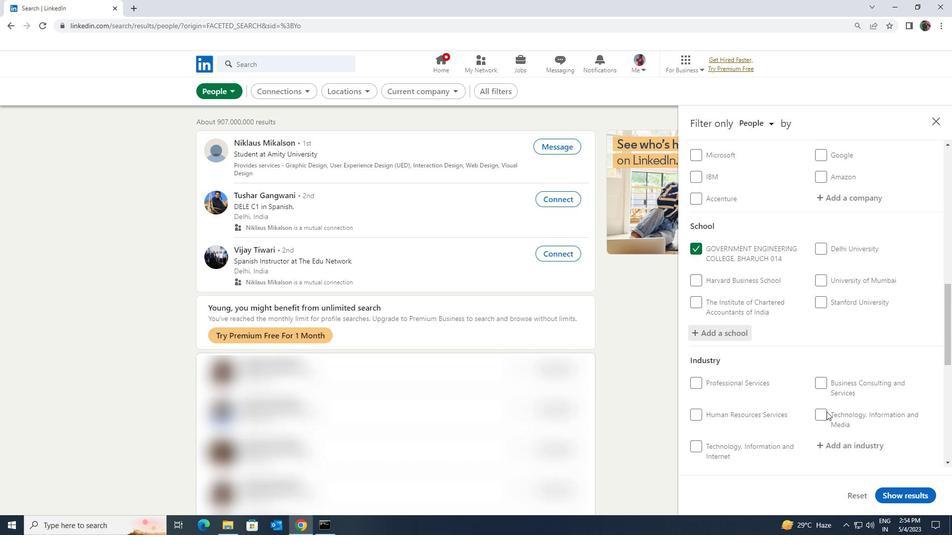 
Action: Mouse moved to (829, 397)
Screenshot: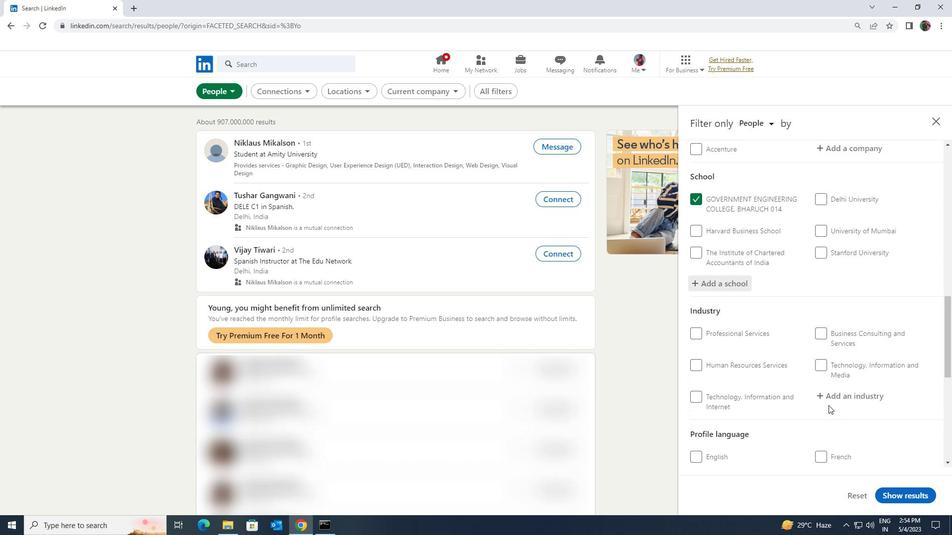 
Action: Mouse pressed left at (829, 397)
Screenshot: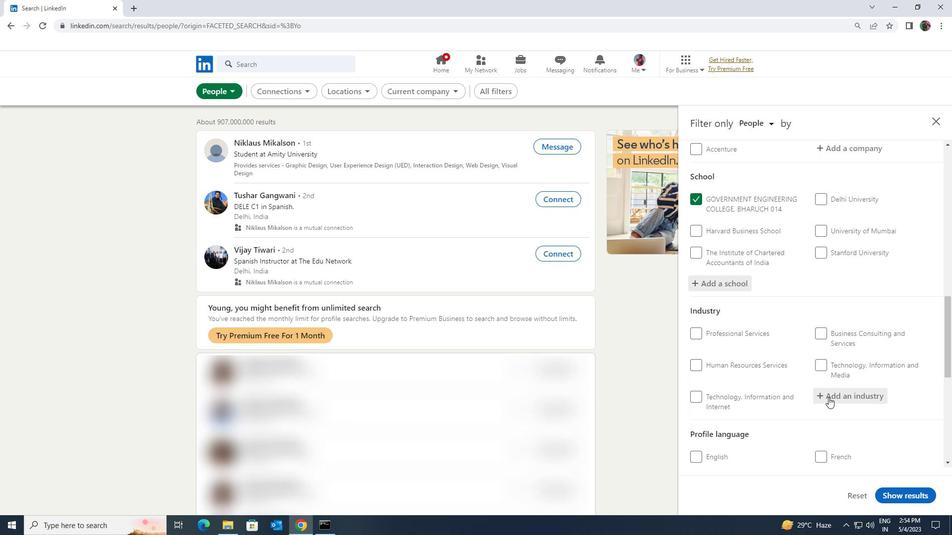 
Action: Key pressed <Key.shift>CONSUMER<Key.space>
Screenshot: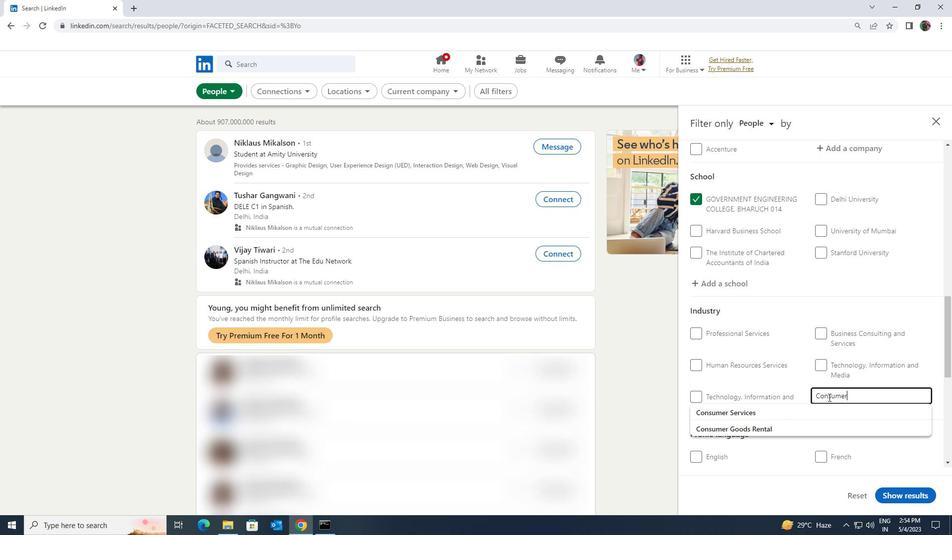 
Action: Mouse moved to (800, 435)
Screenshot: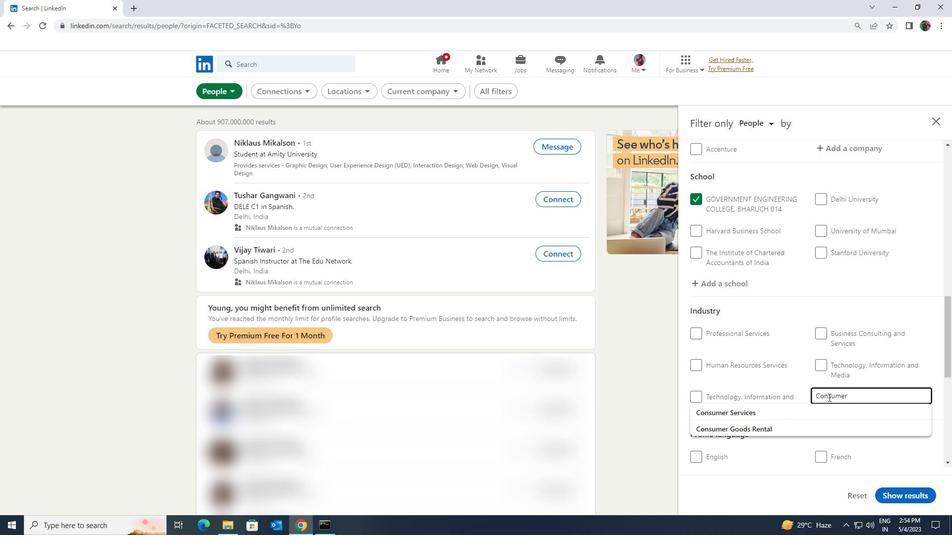 
Action: Mouse pressed left at (800, 435)
Screenshot: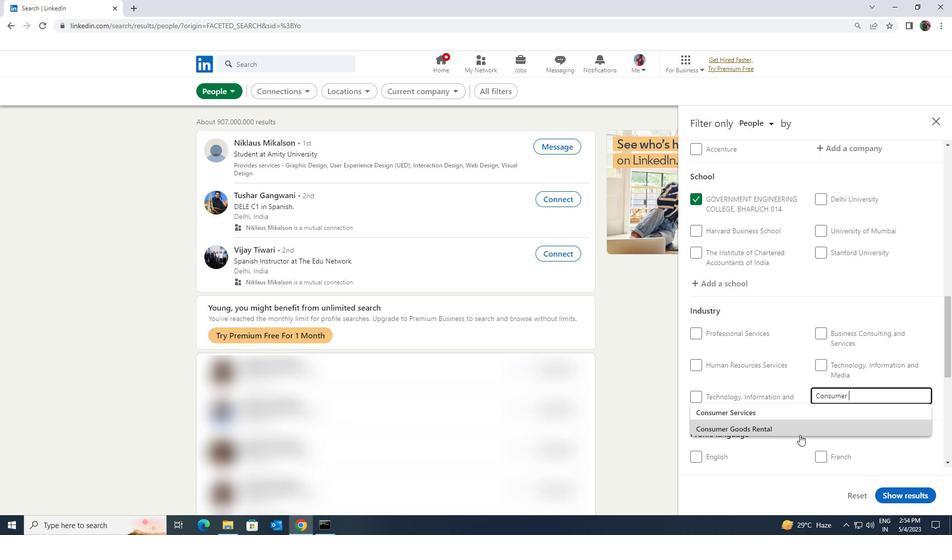 
Action: Mouse scrolled (800, 435) with delta (0, 0)
Screenshot: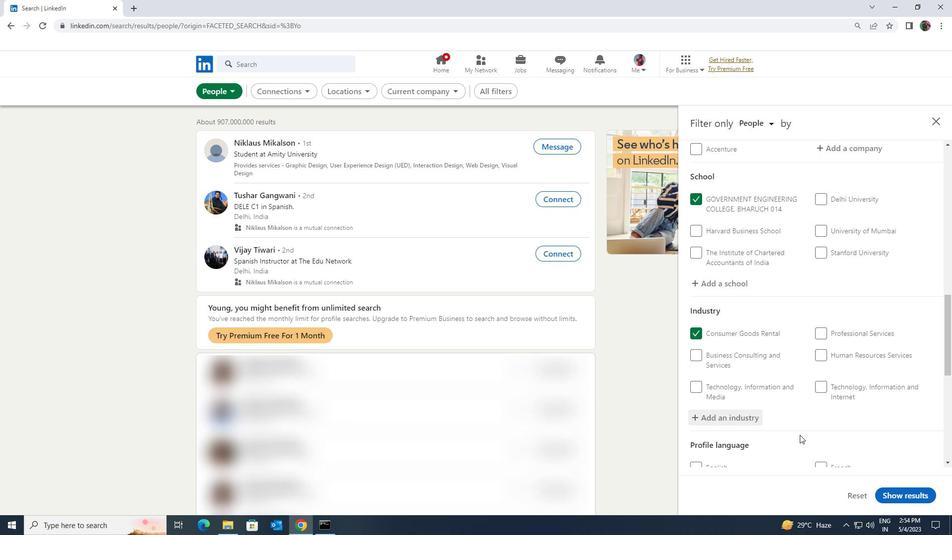 
Action: Mouse scrolled (800, 435) with delta (0, 0)
Screenshot: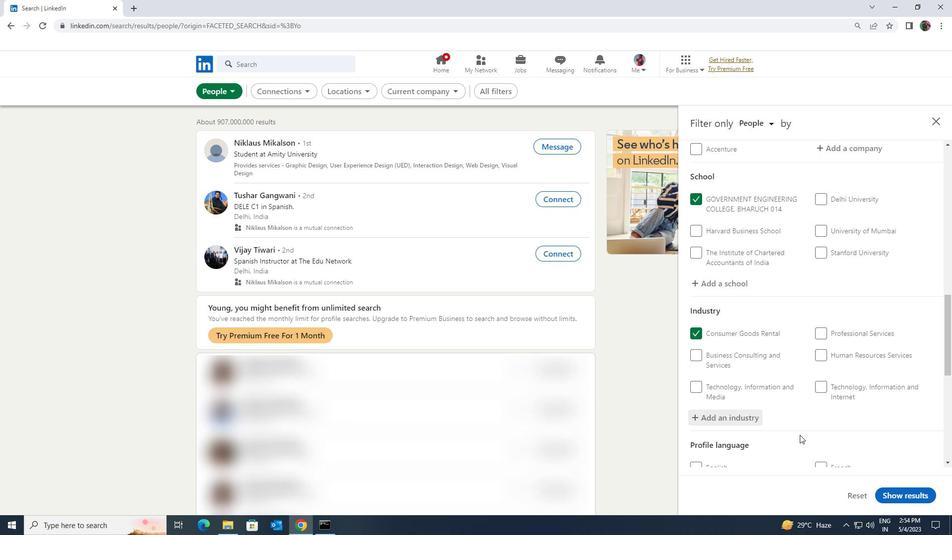 
Action: Mouse moved to (798, 433)
Screenshot: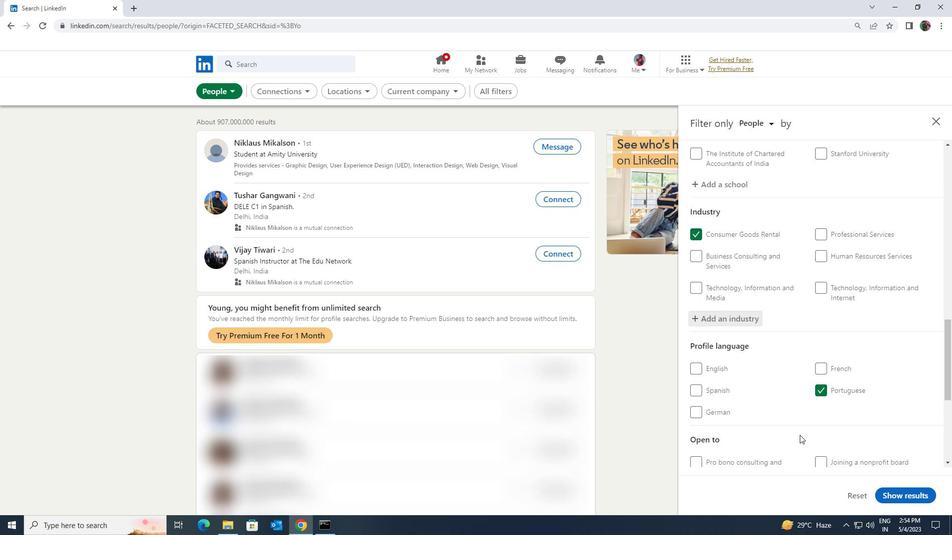 
Action: Mouse scrolled (798, 433) with delta (0, 0)
Screenshot: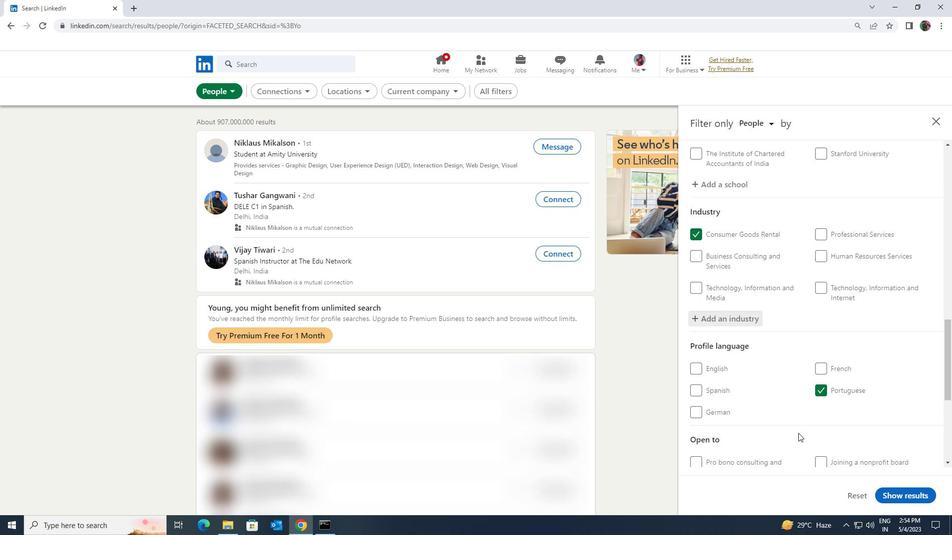 
Action: Mouse scrolled (798, 433) with delta (0, 0)
Screenshot: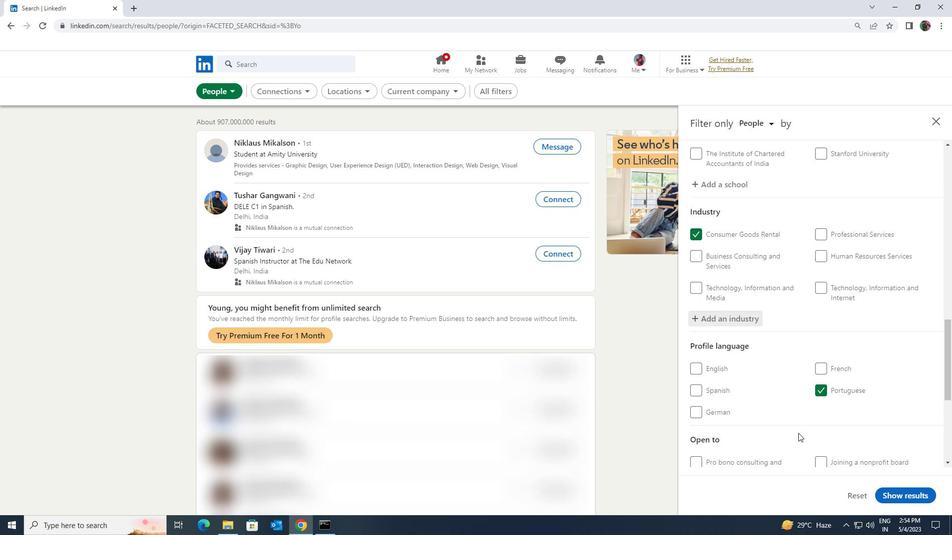 
Action: Mouse moved to (800, 431)
Screenshot: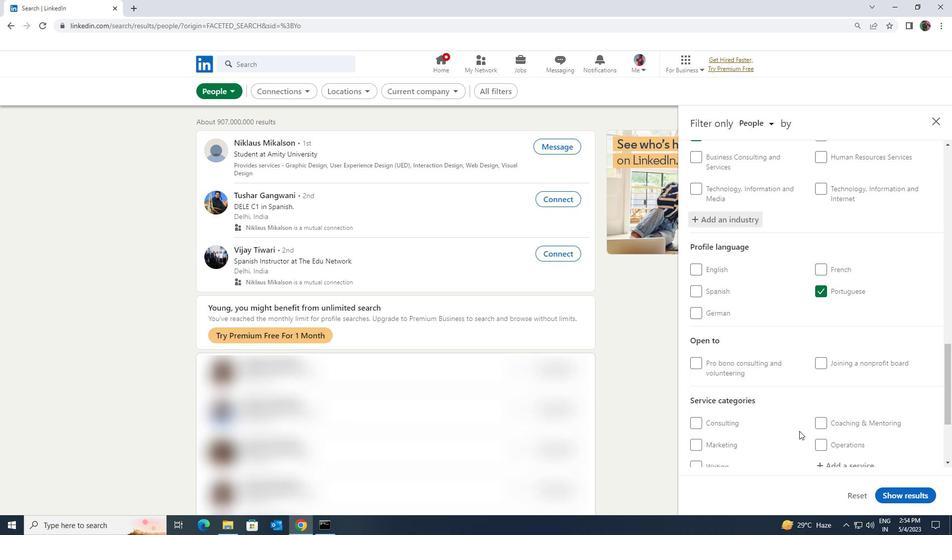
Action: Mouse scrolled (800, 430) with delta (0, 0)
Screenshot: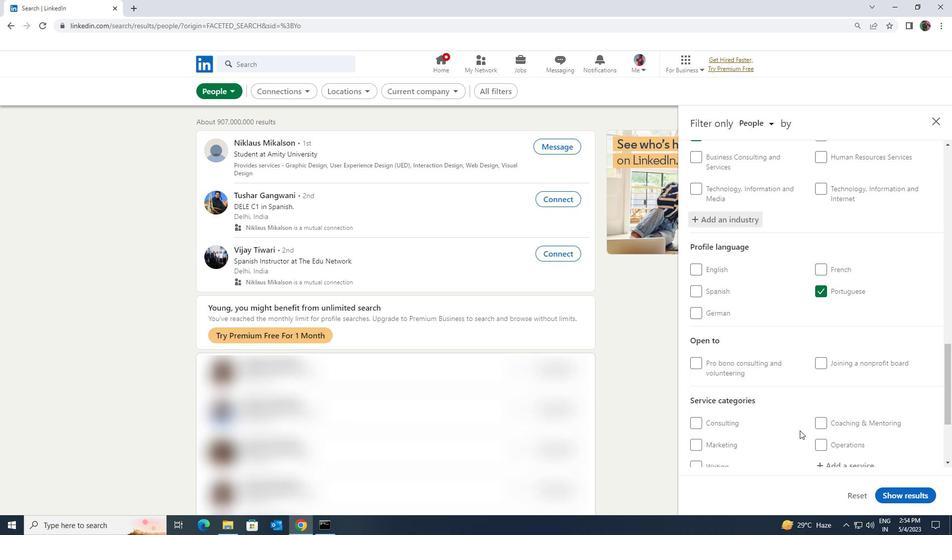 
Action: Mouse moved to (823, 416)
Screenshot: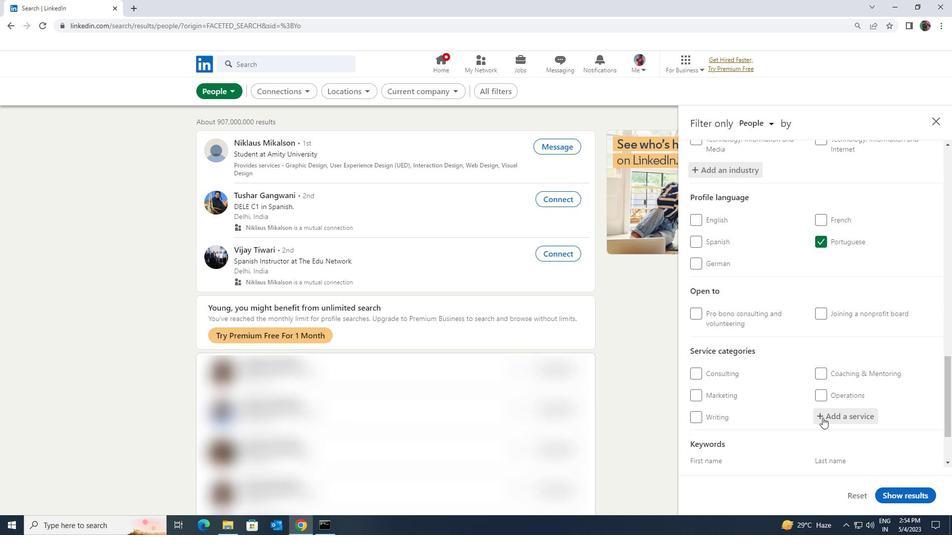 
Action: Mouse pressed left at (823, 416)
Screenshot: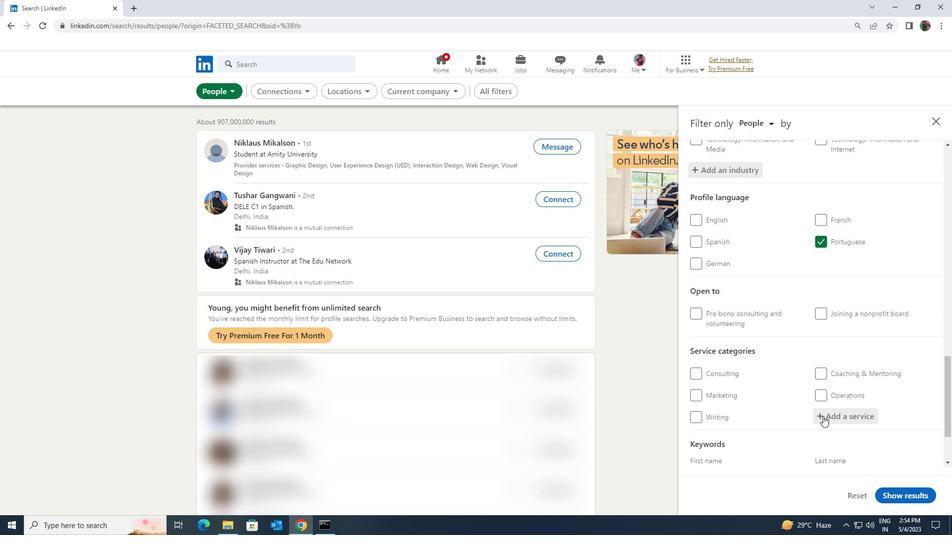 
Action: Key pressed <Key.shift>TAX<Key.space><Key.shift>PE
Screenshot: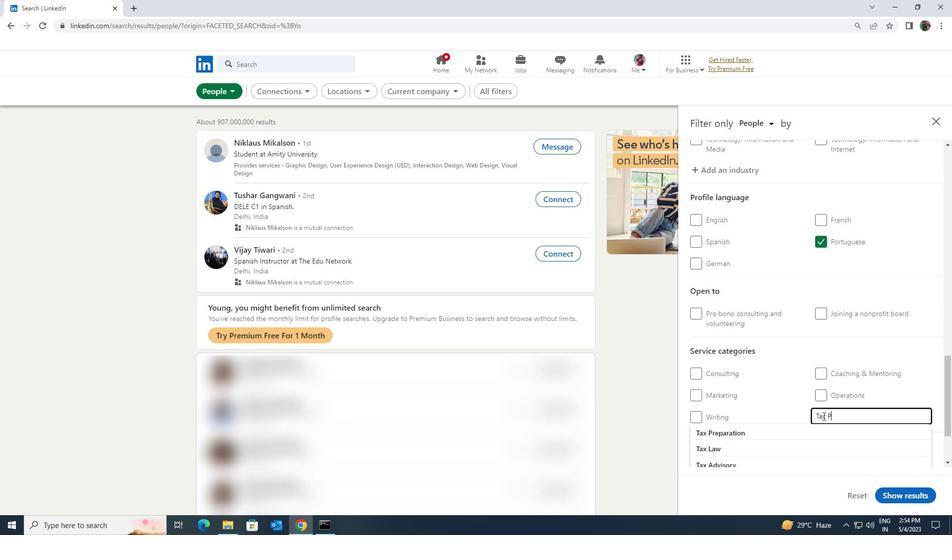 
Action: Mouse moved to (819, 433)
Screenshot: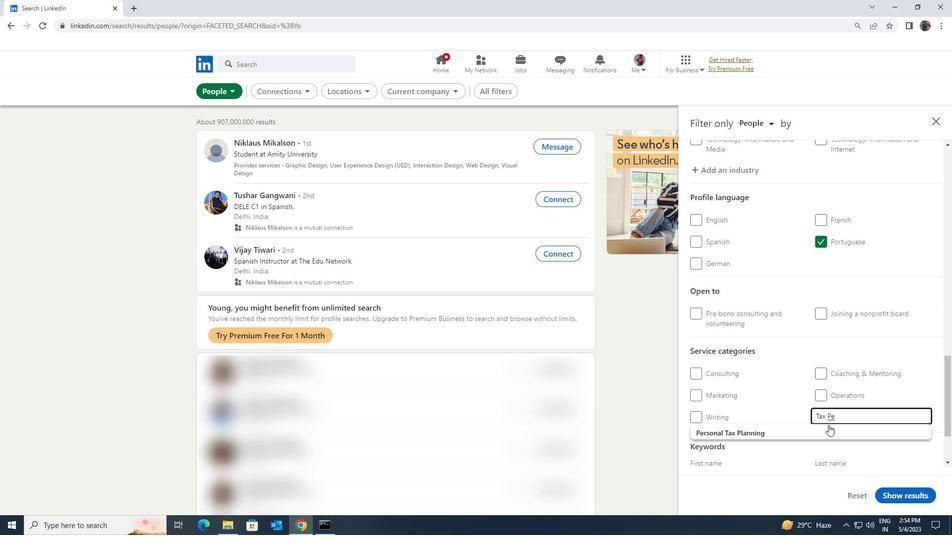 
Action: Mouse pressed left at (819, 433)
Screenshot: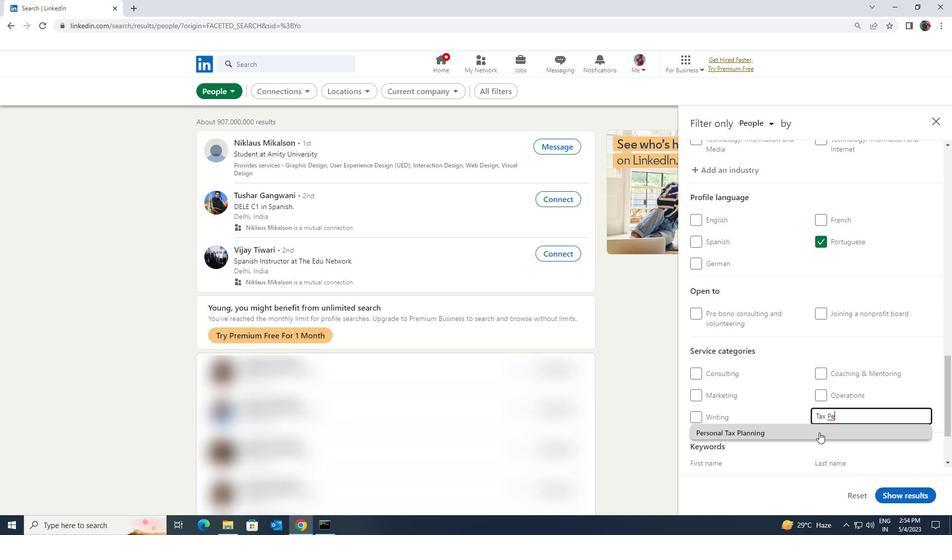 
Action: Mouse moved to (819, 433)
Screenshot: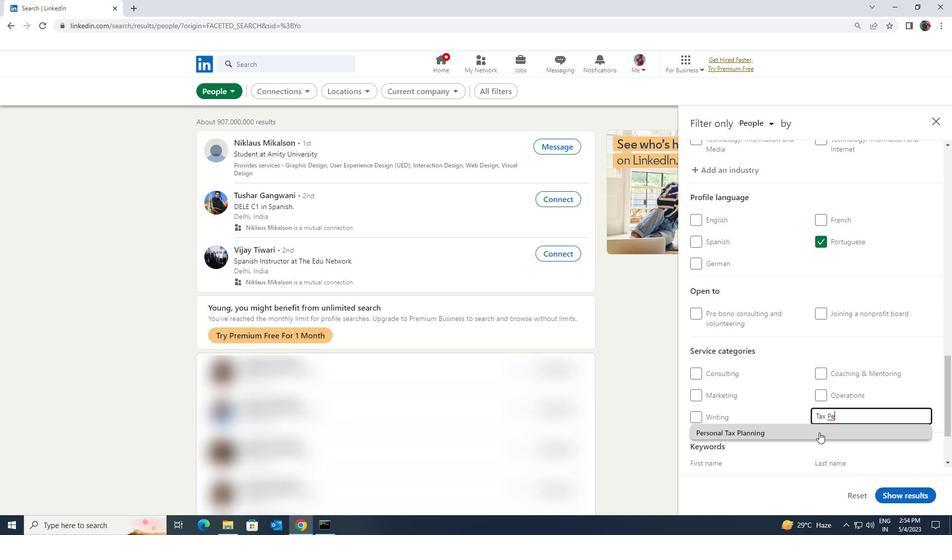 
Action: Mouse scrolled (819, 432) with delta (0, 0)
Screenshot: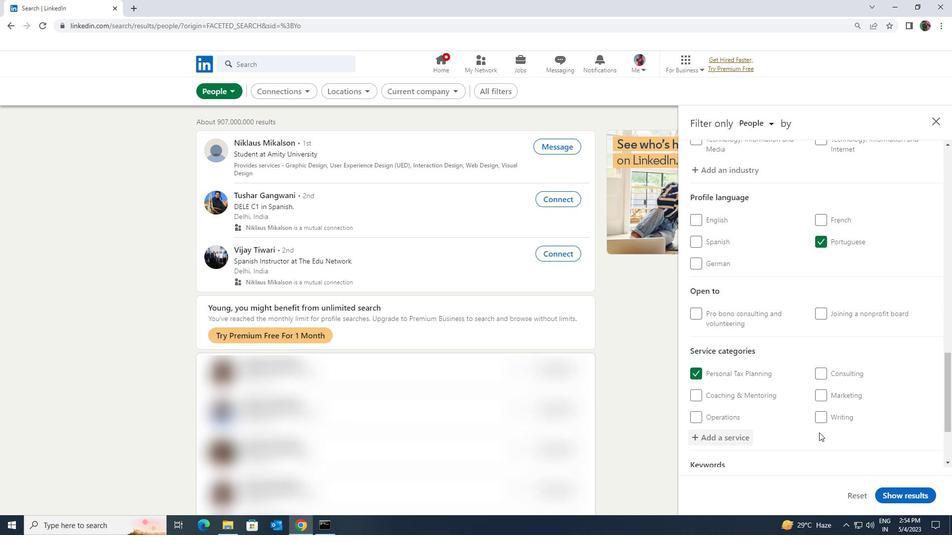 
Action: Mouse scrolled (819, 432) with delta (0, 0)
Screenshot: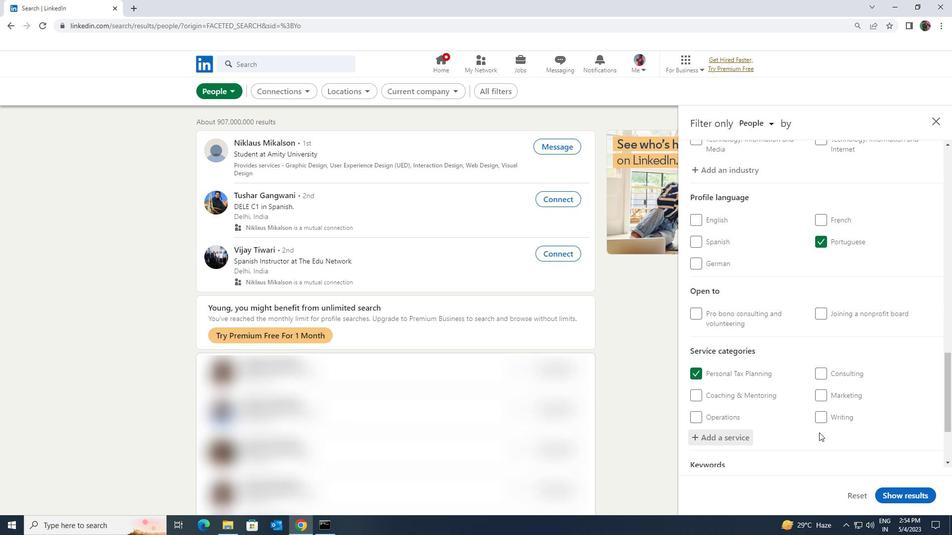 
Action: Mouse moved to (819, 433)
Screenshot: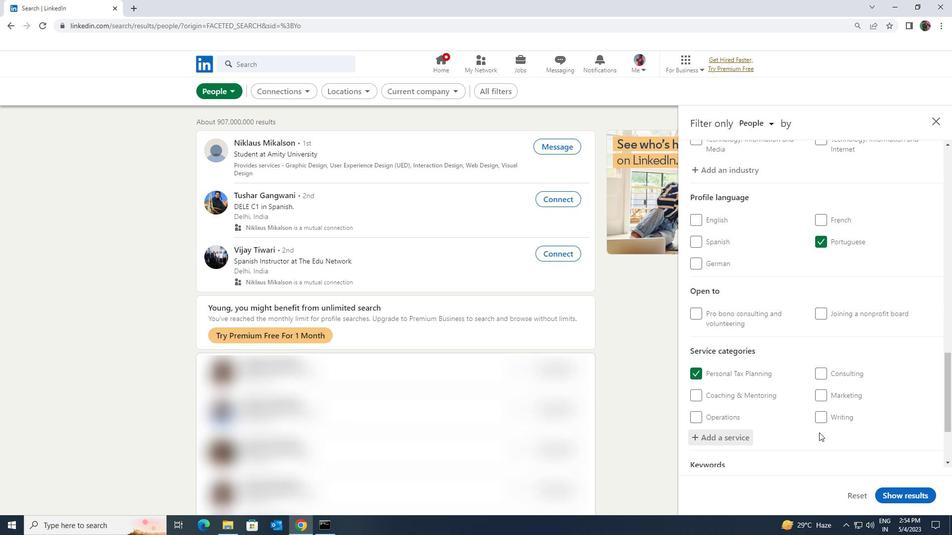 
Action: Mouse scrolled (819, 432) with delta (0, 0)
Screenshot: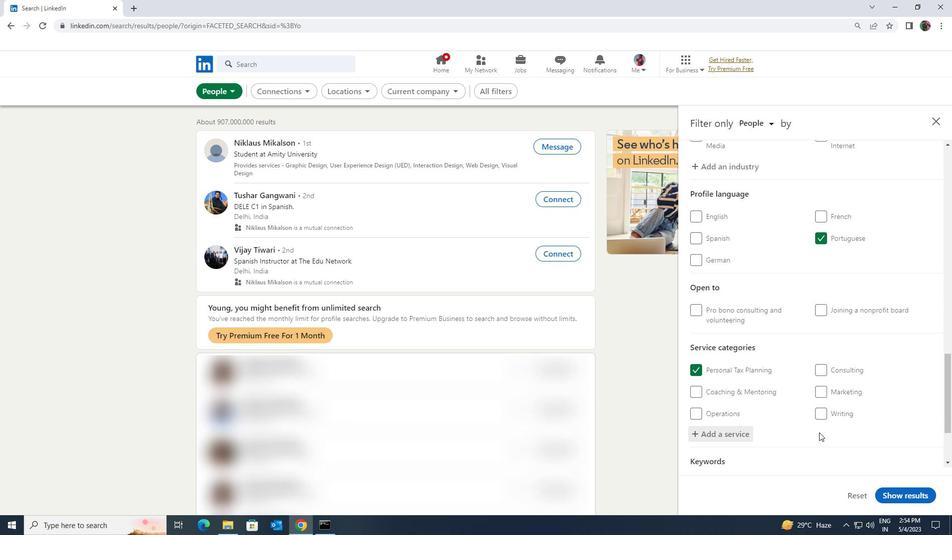 
Action: Mouse moved to (798, 421)
Screenshot: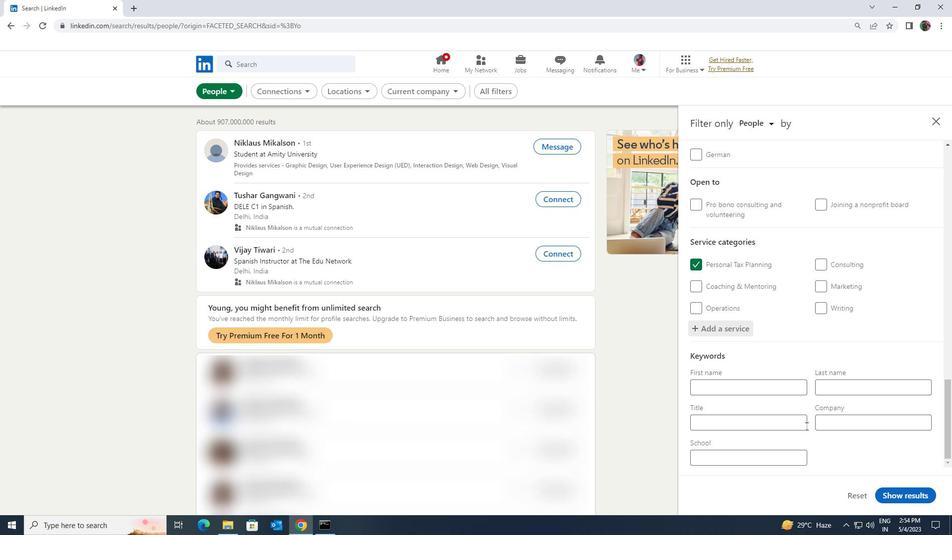 
Action: Mouse pressed left at (798, 421)
Screenshot: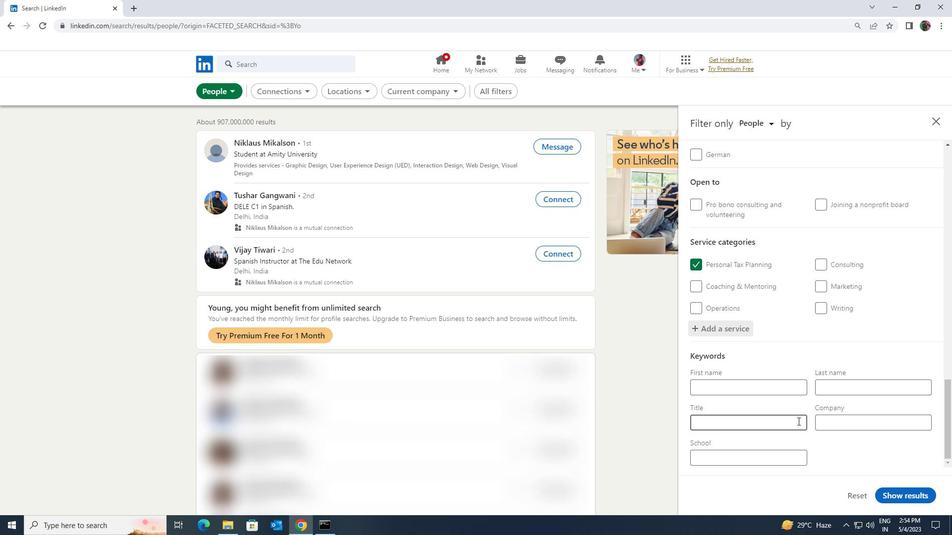 
Action: Key pressed <Key.shift><Key.shift><Key.shift>BANL<Key.backspace>K<Key.space><Key.shift>TELLER
Screenshot: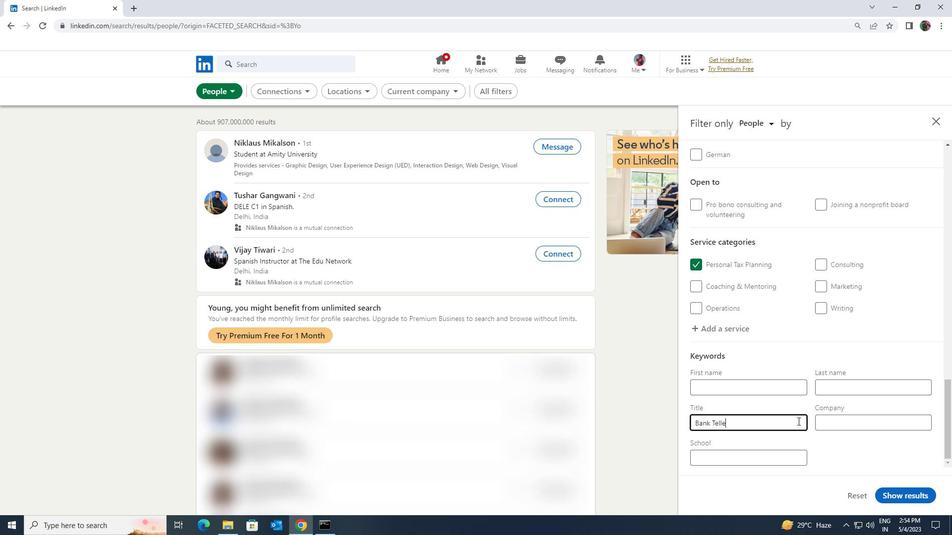 
Action: Mouse moved to (890, 492)
Screenshot: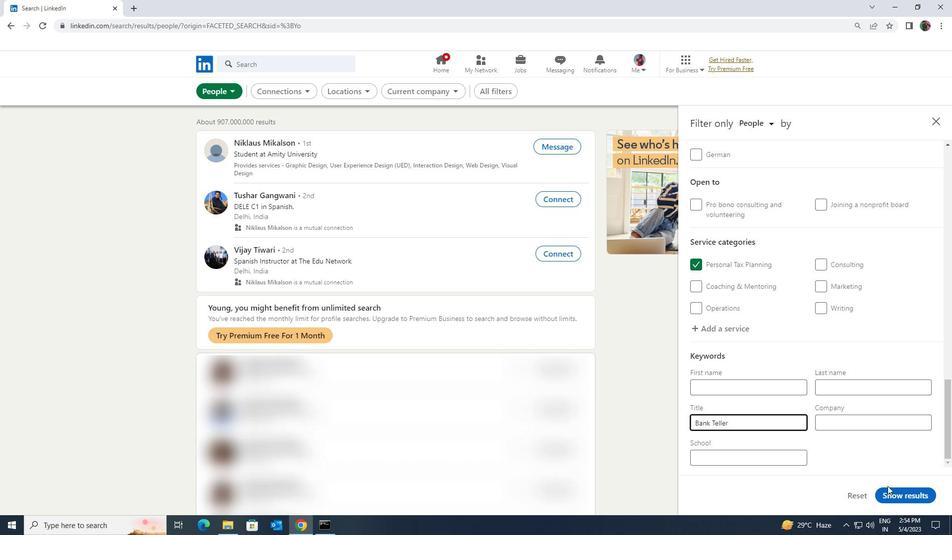 
Action: Mouse pressed left at (890, 492)
Screenshot: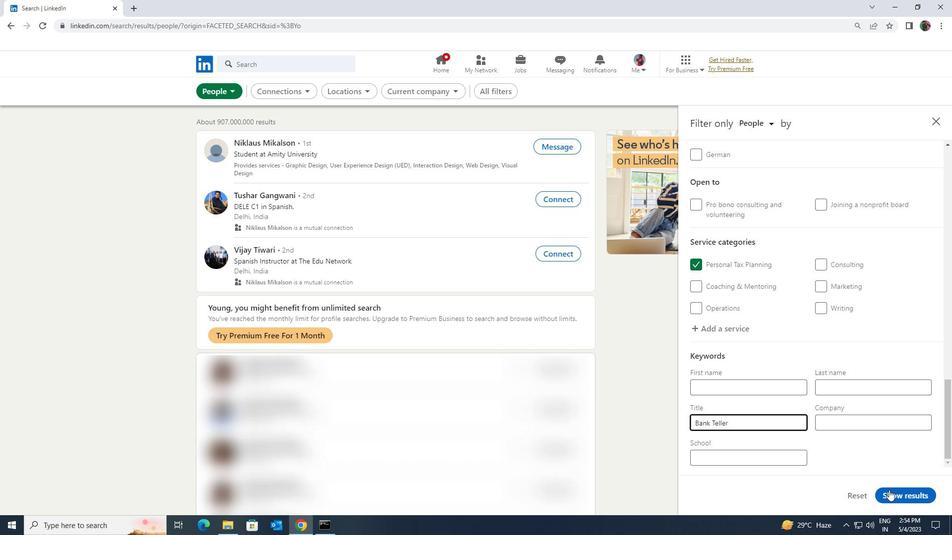 
